 Task: Find connections with filter location Saalfeld with filter topic #Socialnetworkingwith filter profile language English with filter current company Bajaj Electricals Ltd with filter school GIET University Gunupur with filter industry Sporting Goods Manufacturing with filter service category Copywriting with filter keywords title Secretary
Action: Mouse moved to (285, 206)
Screenshot: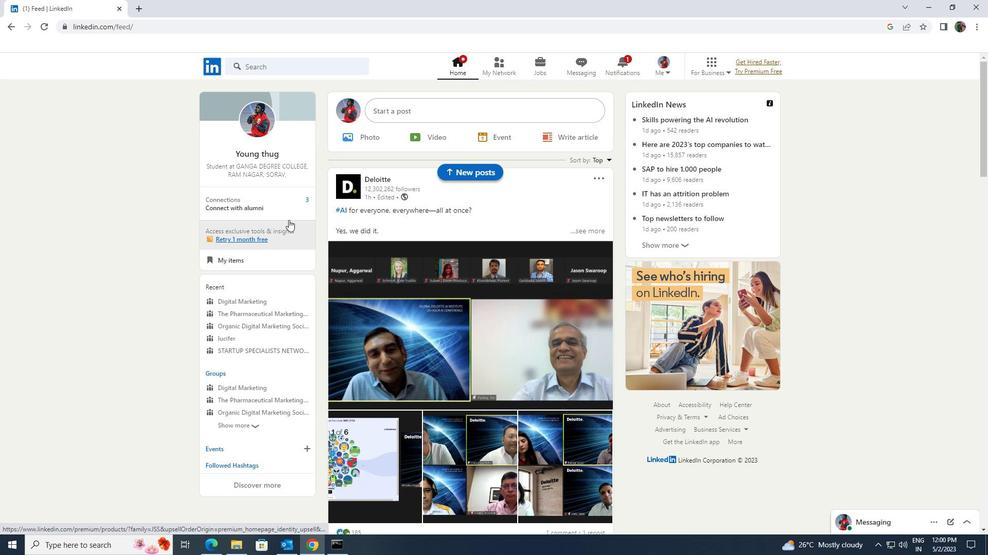 
Action: Mouse pressed left at (285, 206)
Screenshot: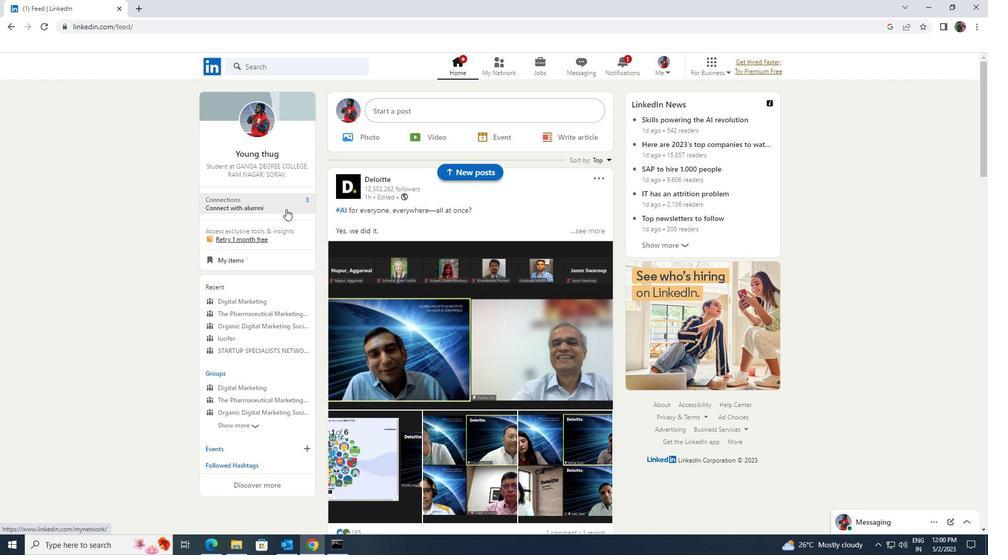 
Action: Mouse moved to (270, 127)
Screenshot: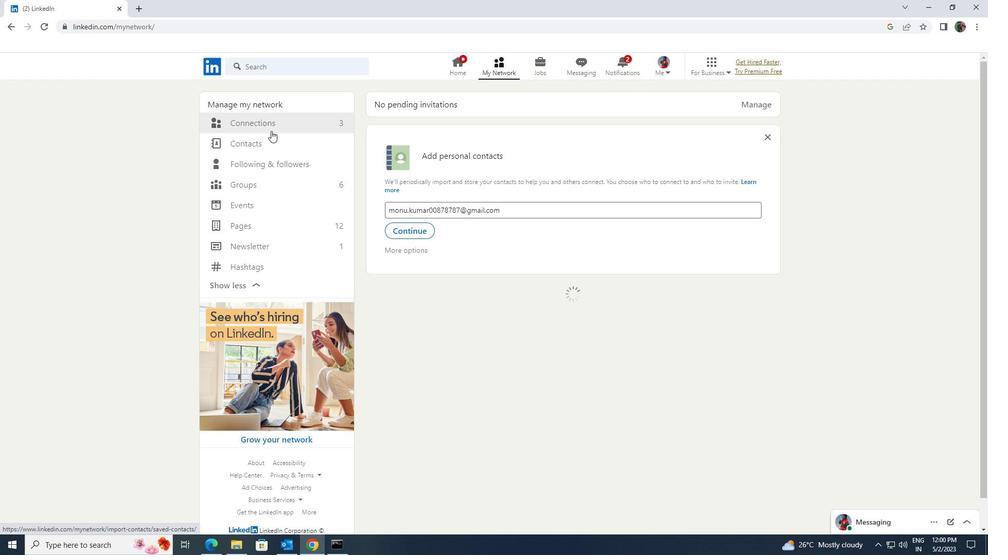 
Action: Mouse pressed left at (270, 127)
Screenshot: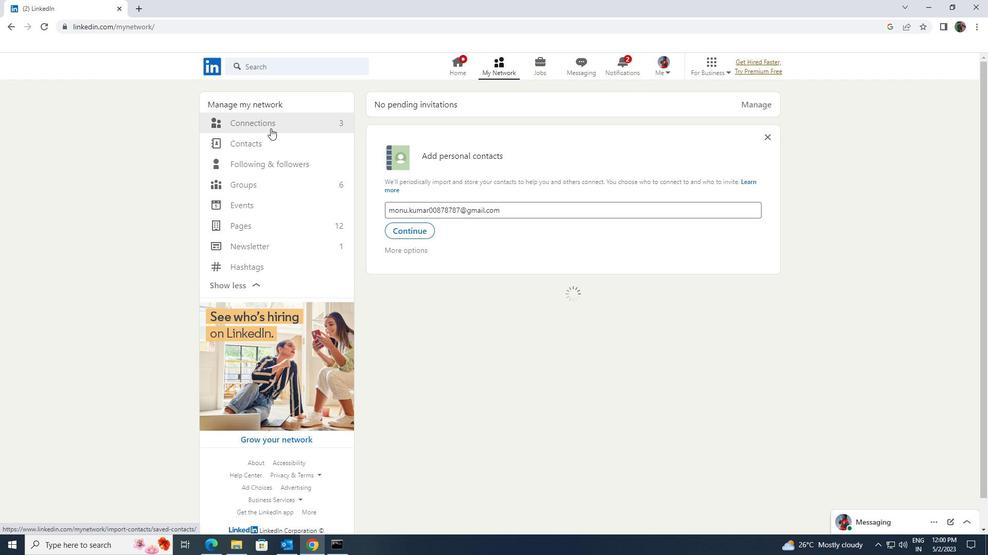 
Action: Mouse moved to (549, 124)
Screenshot: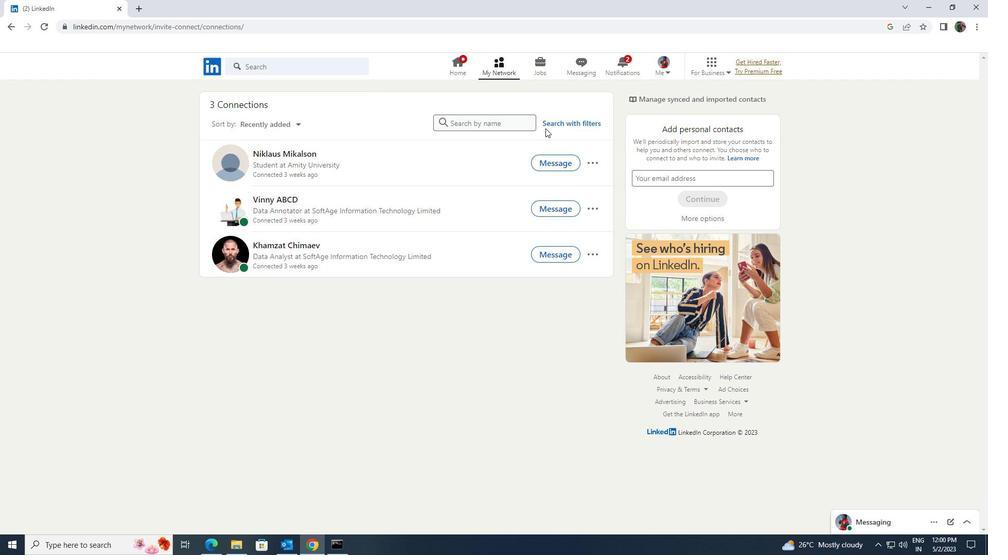 
Action: Mouse pressed left at (549, 124)
Screenshot: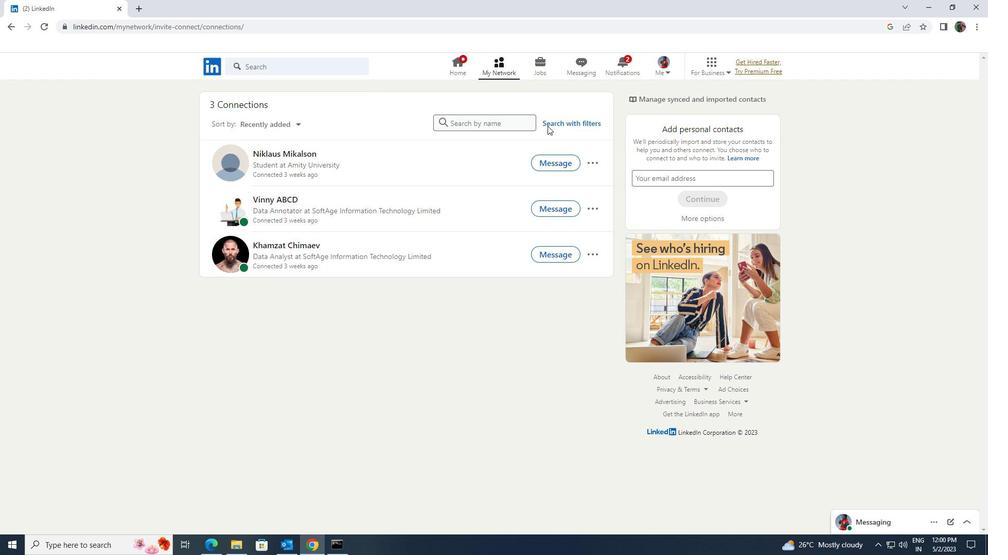 
Action: Mouse moved to (555, 123)
Screenshot: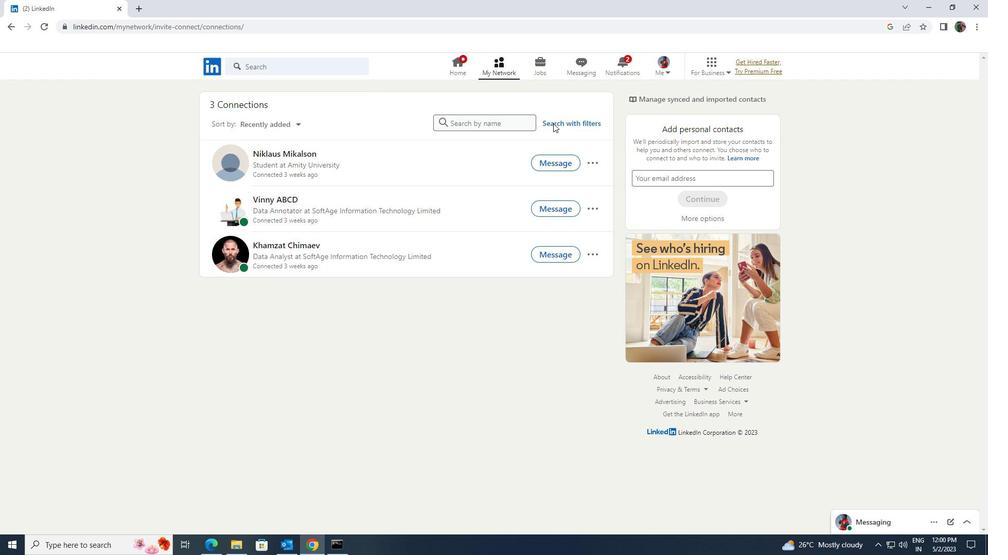 
Action: Mouse pressed left at (555, 123)
Screenshot: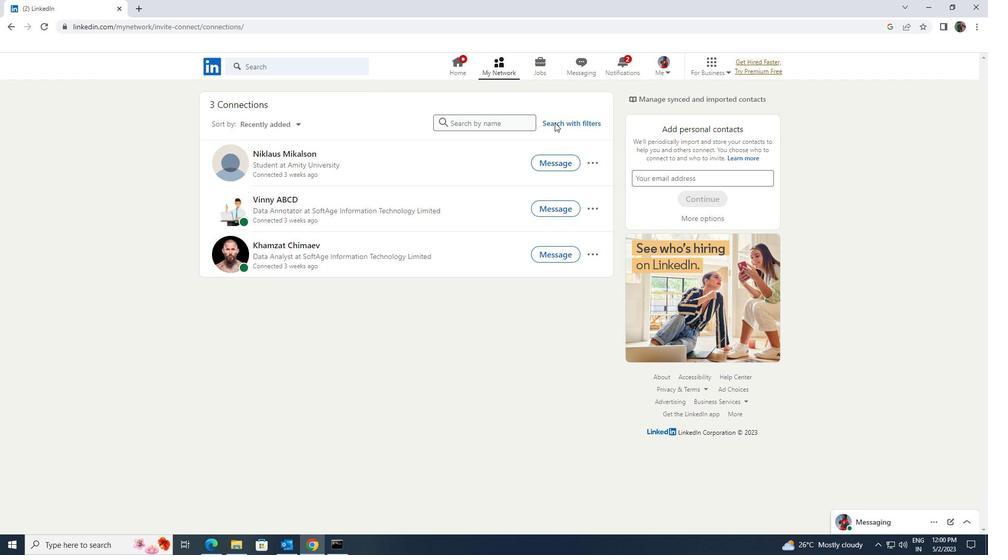 
Action: Mouse moved to (531, 91)
Screenshot: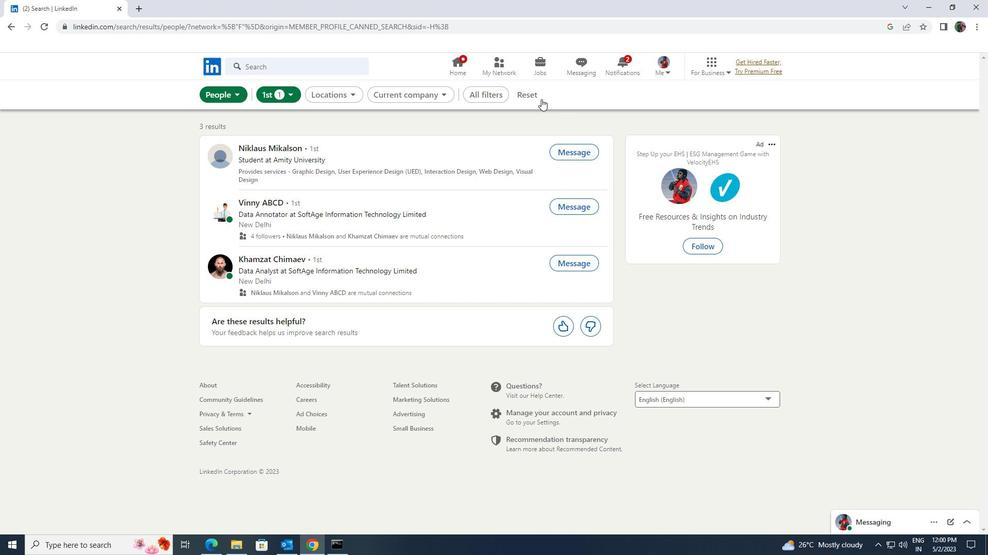 
Action: Mouse pressed left at (531, 91)
Screenshot: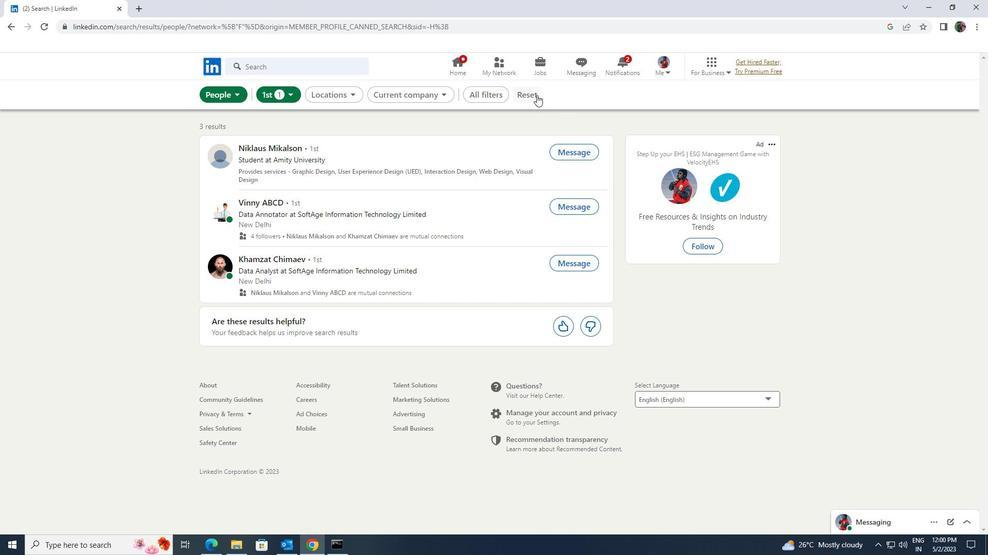 
Action: Mouse moved to (516, 94)
Screenshot: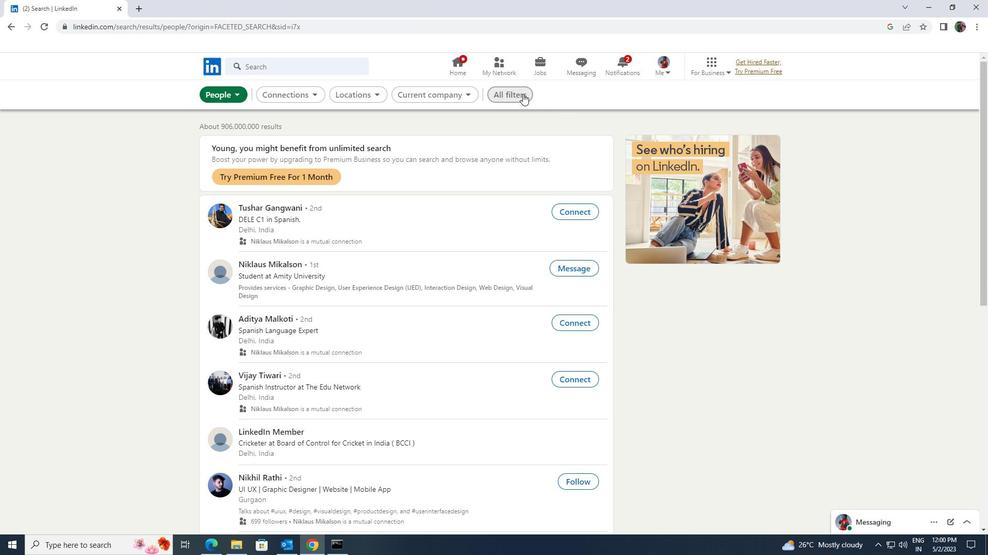 
Action: Mouse pressed left at (516, 94)
Screenshot: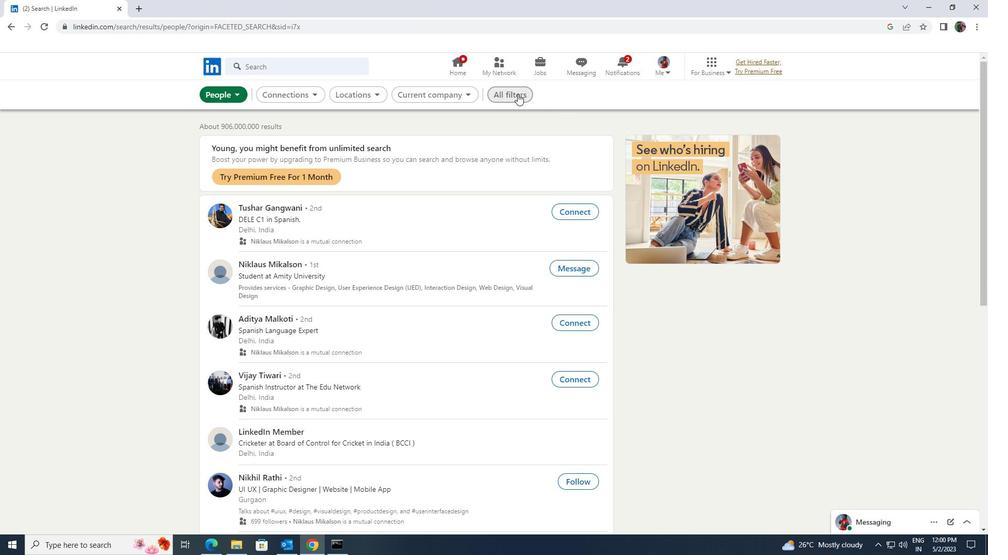 
Action: Mouse moved to (814, 314)
Screenshot: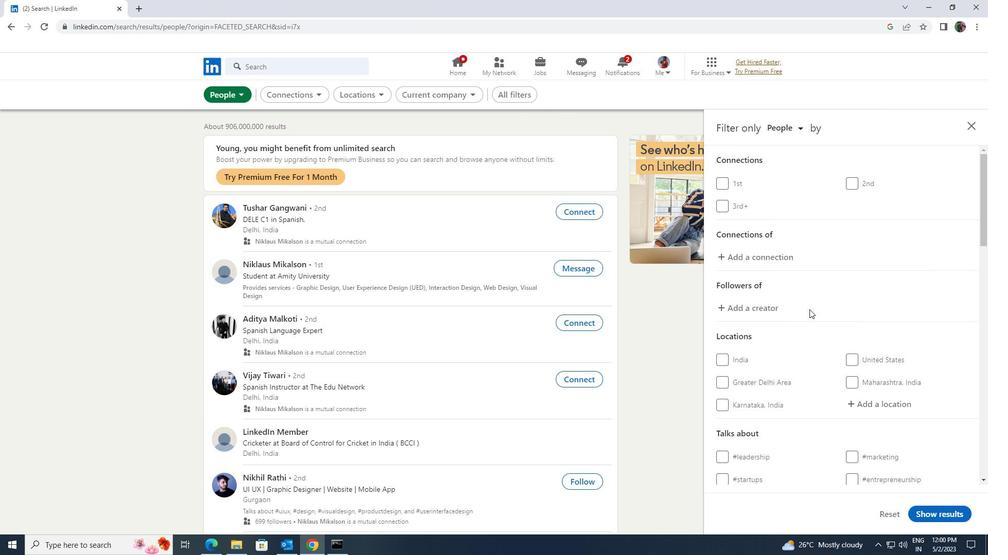 
Action: Mouse scrolled (814, 313) with delta (0, 0)
Screenshot: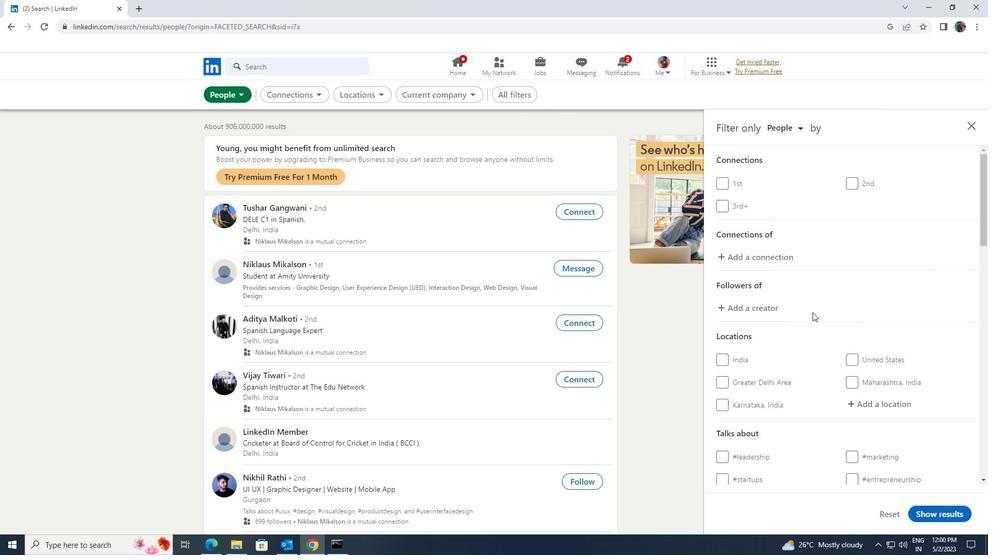 
Action: Mouse scrolled (814, 313) with delta (0, 0)
Screenshot: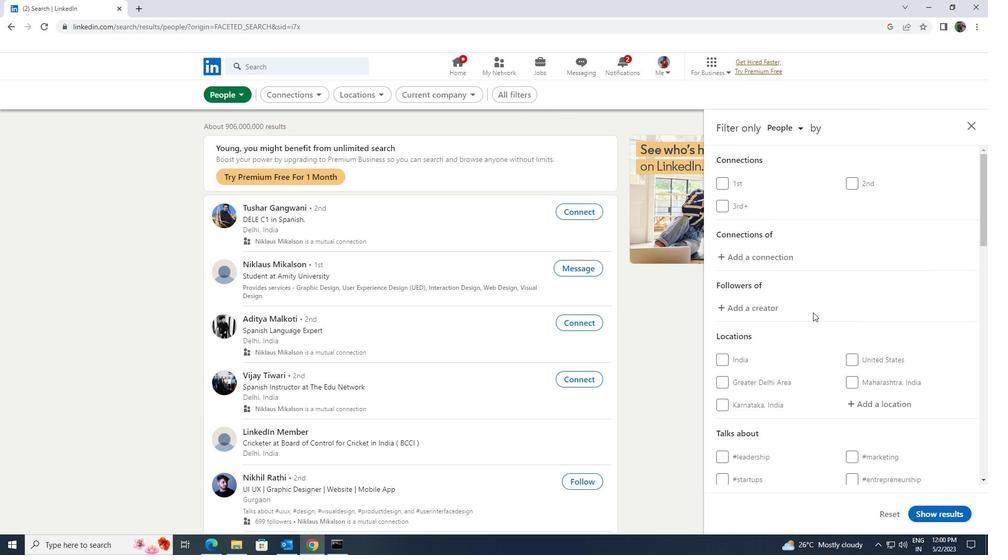 
Action: Mouse moved to (858, 302)
Screenshot: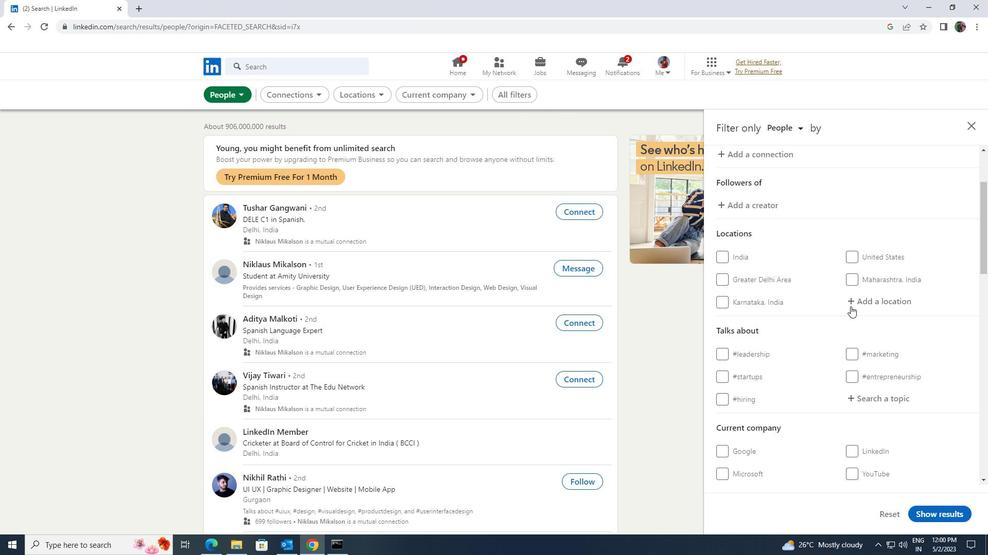 
Action: Mouse pressed left at (858, 302)
Screenshot: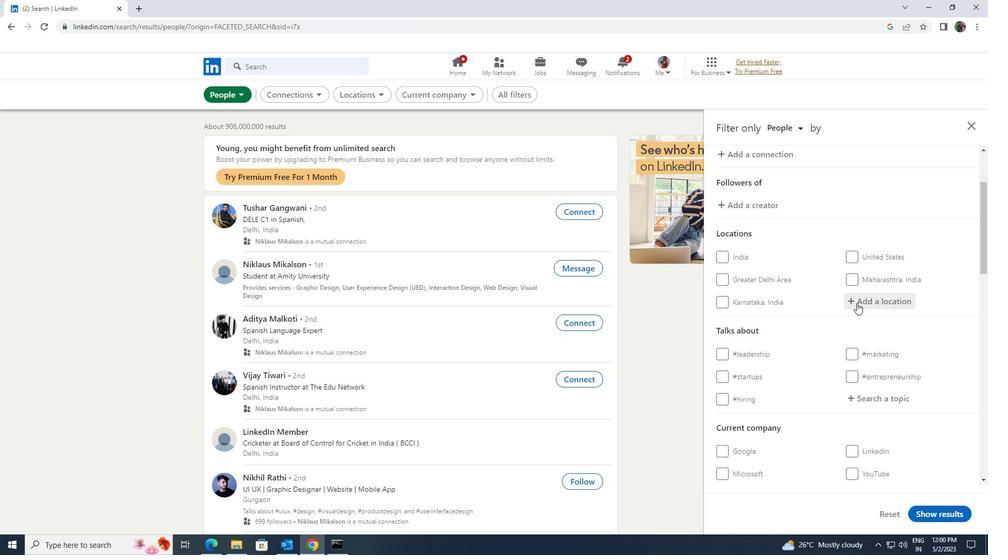 
Action: Key pressed <Key.shift>SAALD<Key.backspace>FELD
Screenshot: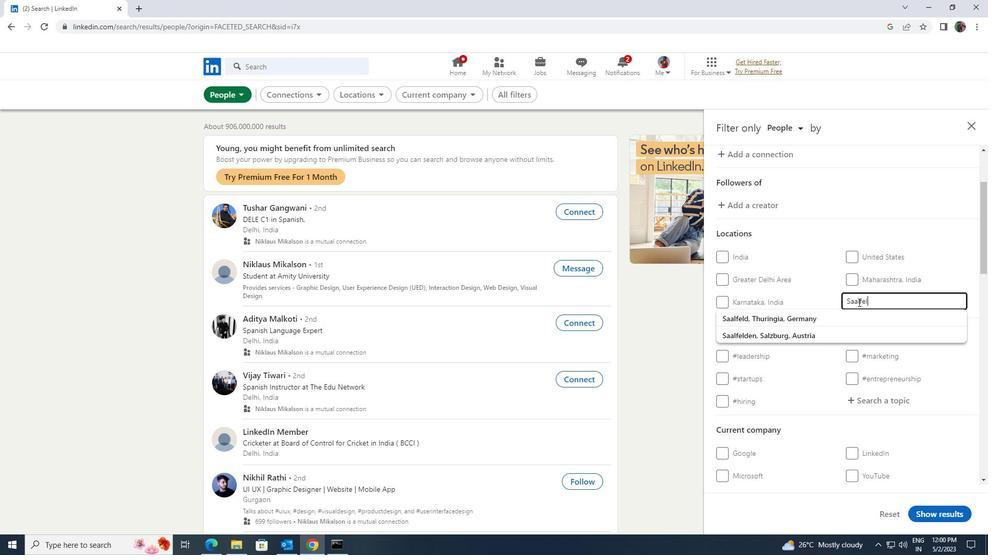 
Action: Mouse moved to (852, 315)
Screenshot: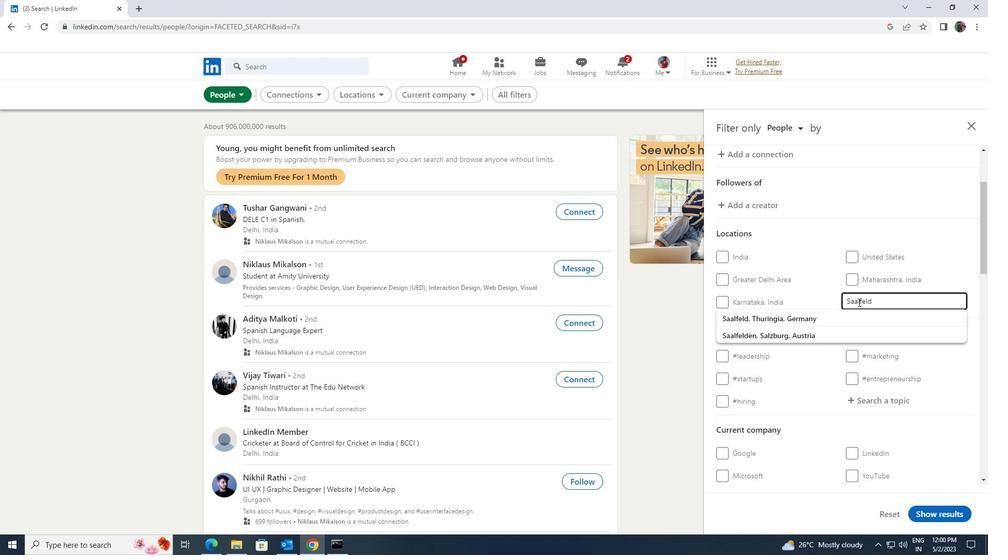 
Action: Mouse pressed left at (852, 315)
Screenshot: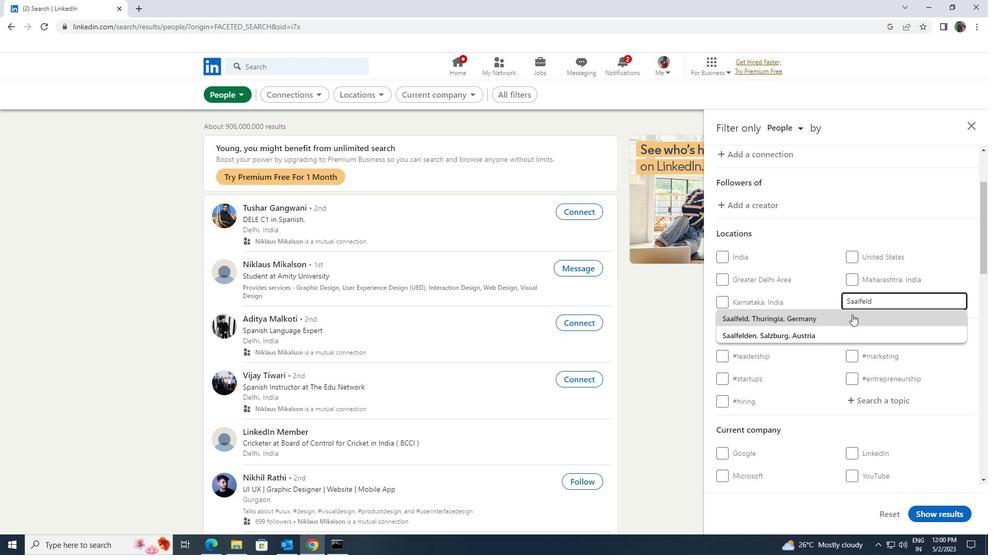 
Action: Mouse scrolled (852, 314) with delta (0, 0)
Screenshot: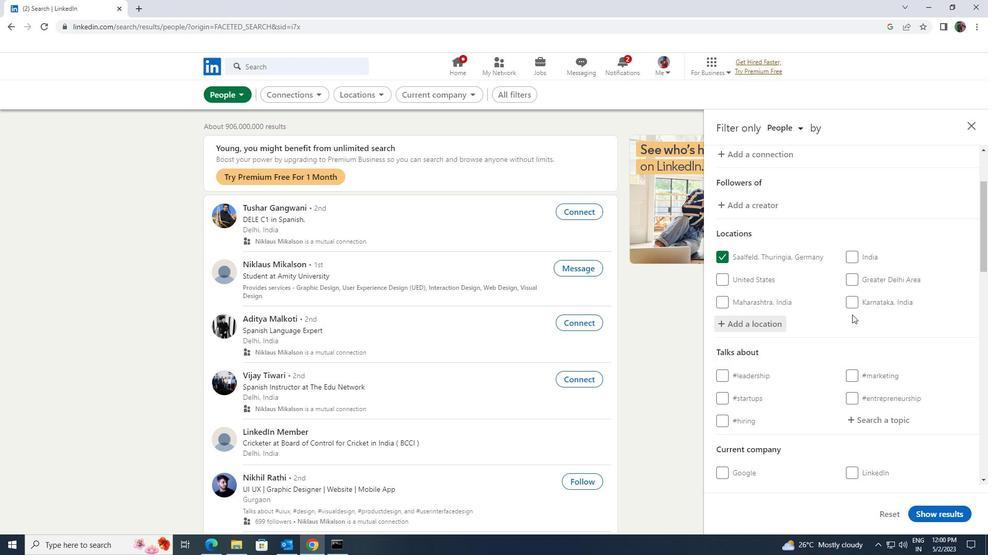 
Action: Mouse moved to (862, 363)
Screenshot: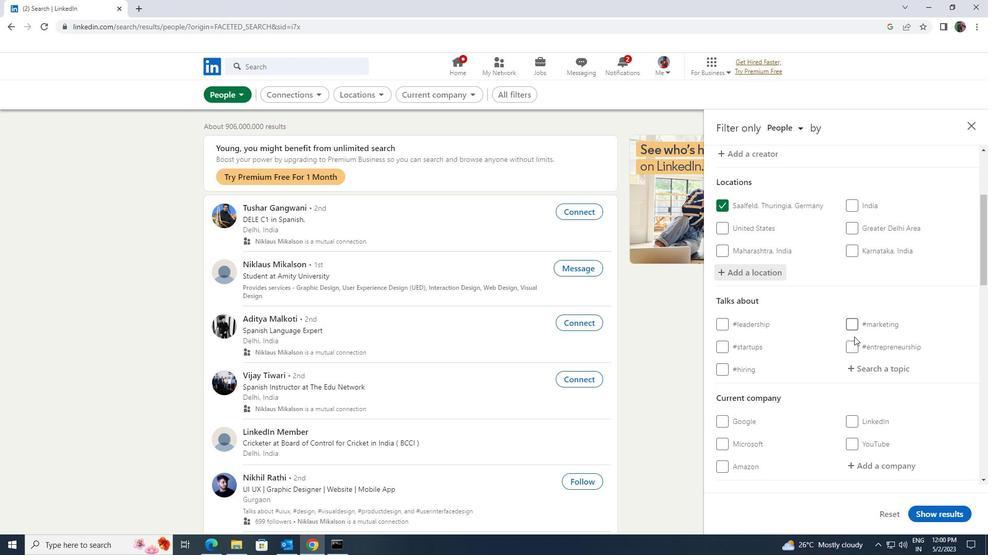 
Action: Mouse pressed left at (862, 363)
Screenshot: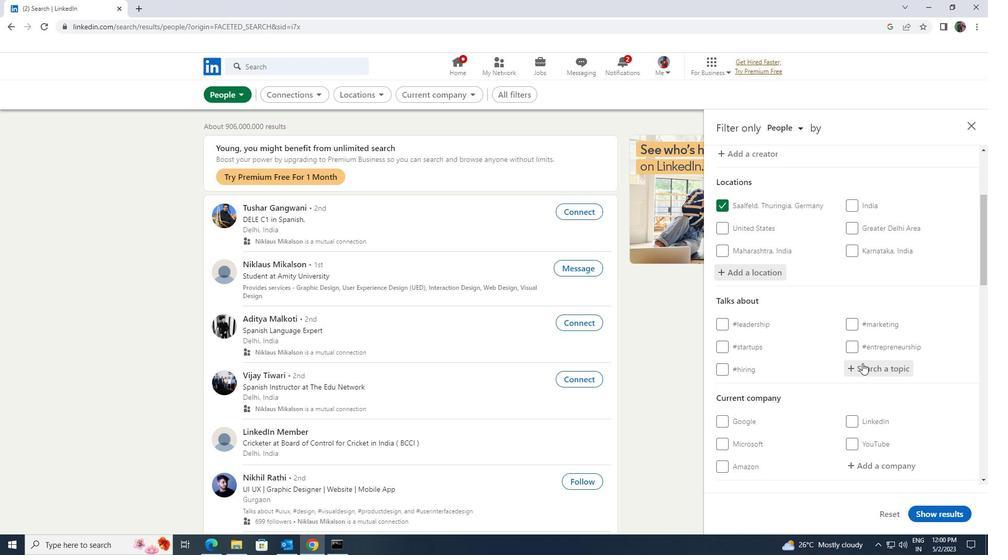 
Action: Key pressed <Key.shift><Key.shift>SOCIALNET
Screenshot: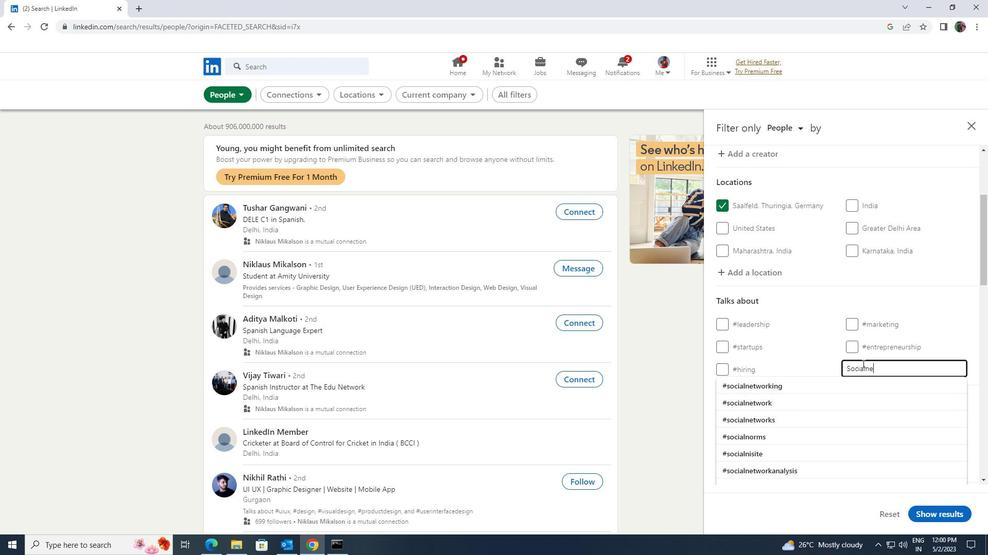 
Action: Mouse moved to (851, 385)
Screenshot: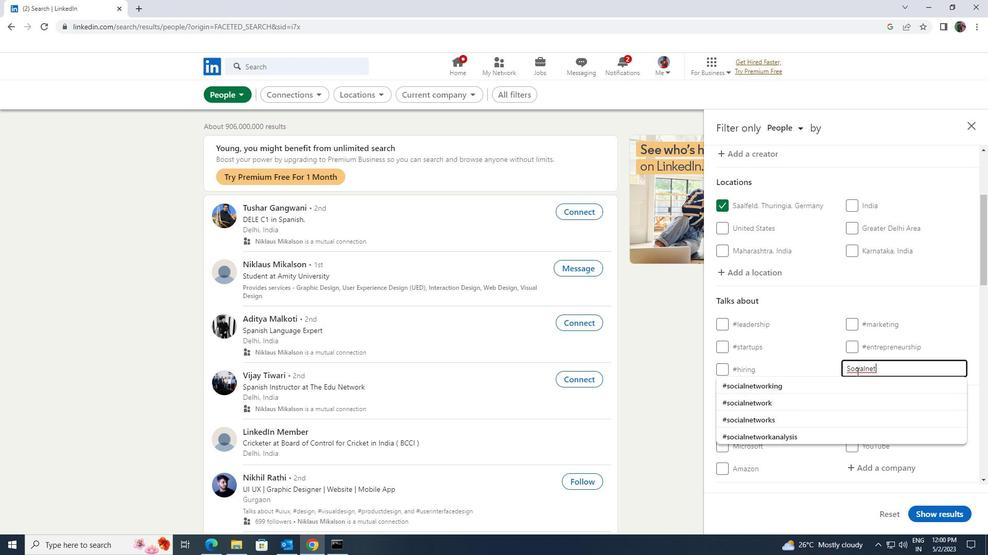 
Action: Mouse pressed left at (851, 385)
Screenshot: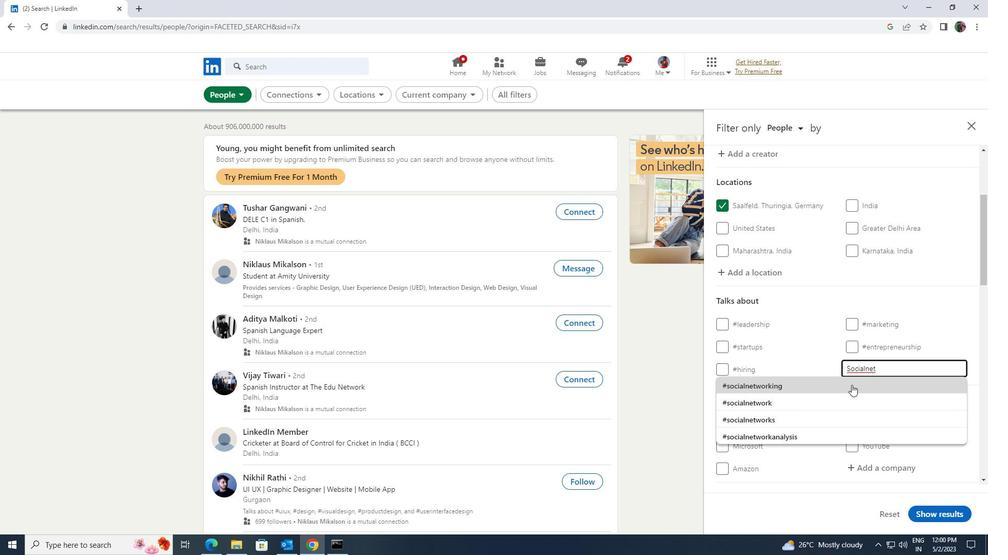 
Action: Mouse moved to (849, 382)
Screenshot: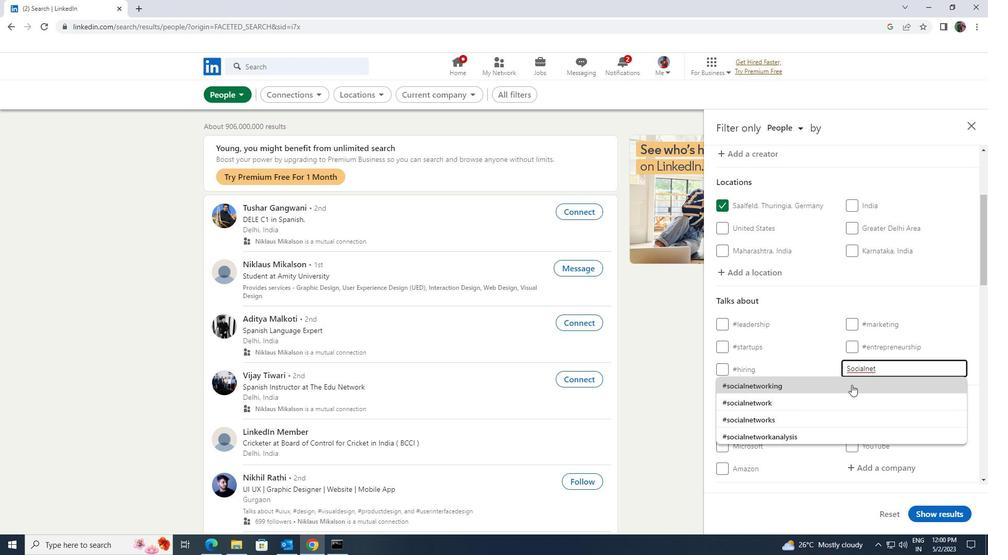 
Action: Mouse scrolled (849, 381) with delta (0, 0)
Screenshot: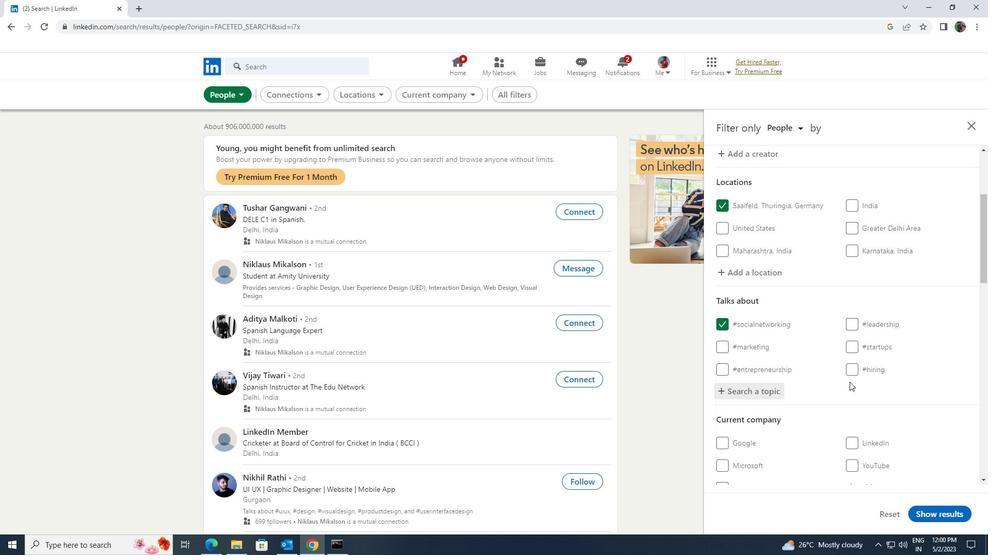 
Action: Mouse moved to (848, 381)
Screenshot: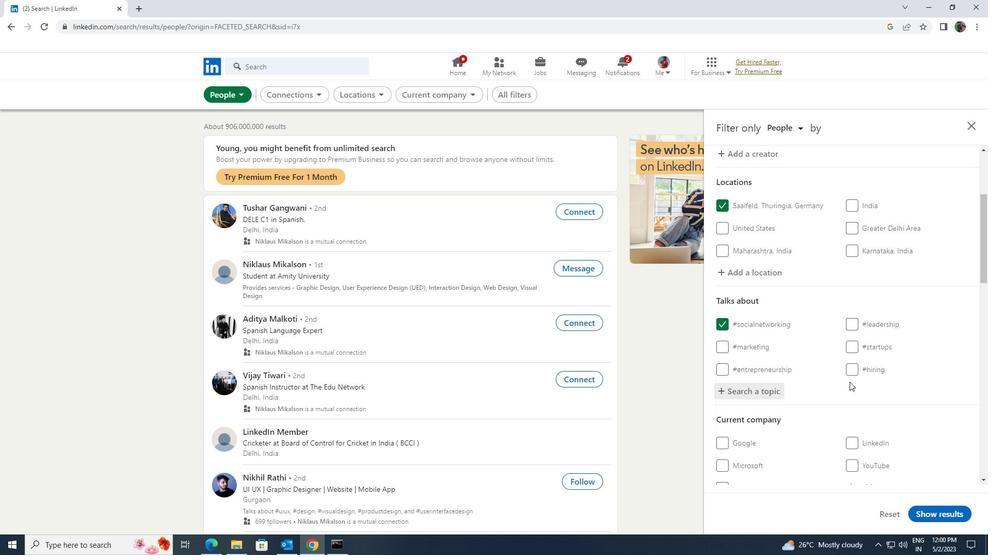 
Action: Mouse scrolled (848, 381) with delta (0, 0)
Screenshot: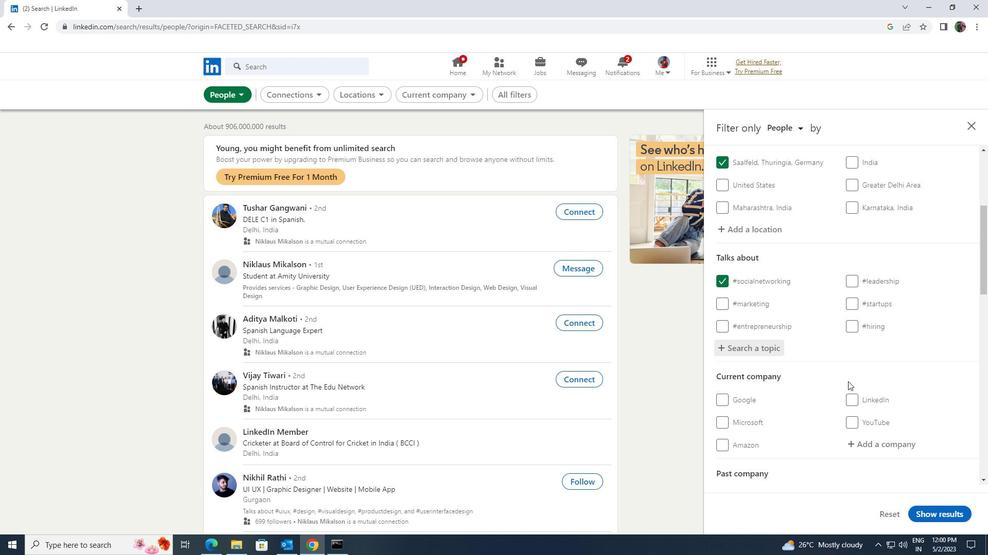 
Action: Mouse moved to (846, 379)
Screenshot: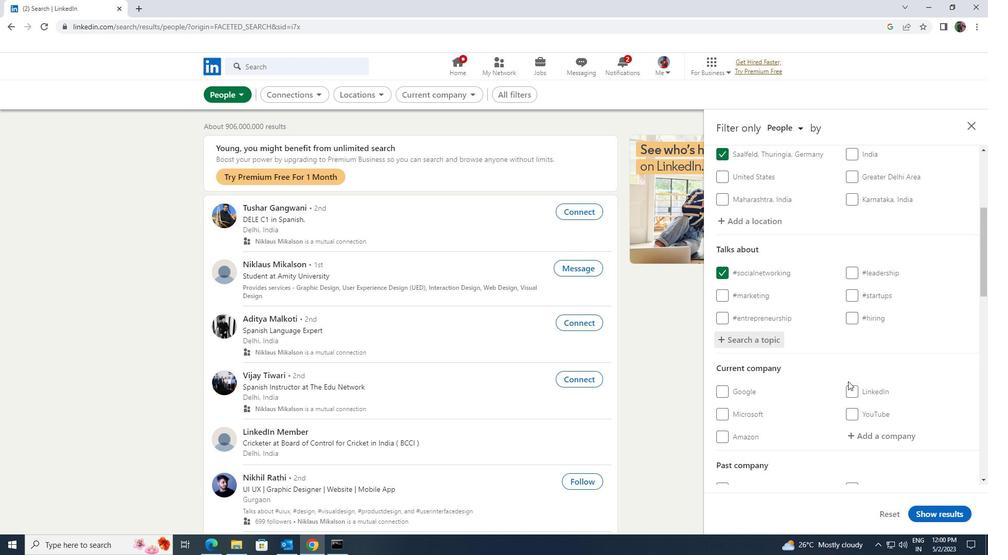 
Action: Mouse scrolled (846, 379) with delta (0, 0)
Screenshot: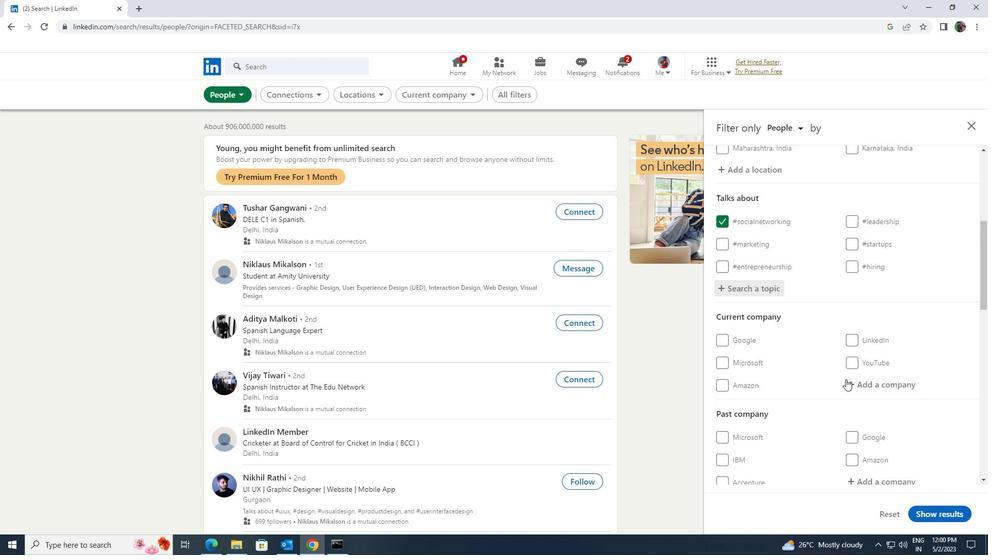 
Action: Mouse scrolled (846, 379) with delta (0, 0)
Screenshot: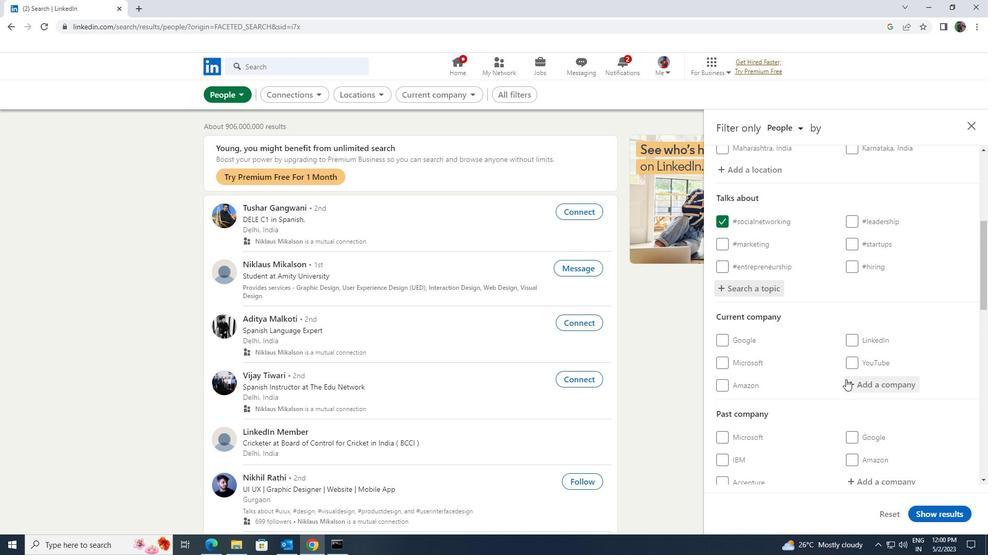 
Action: Mouse scrolled (846, 379) with delta (0, 0)
Screenshot: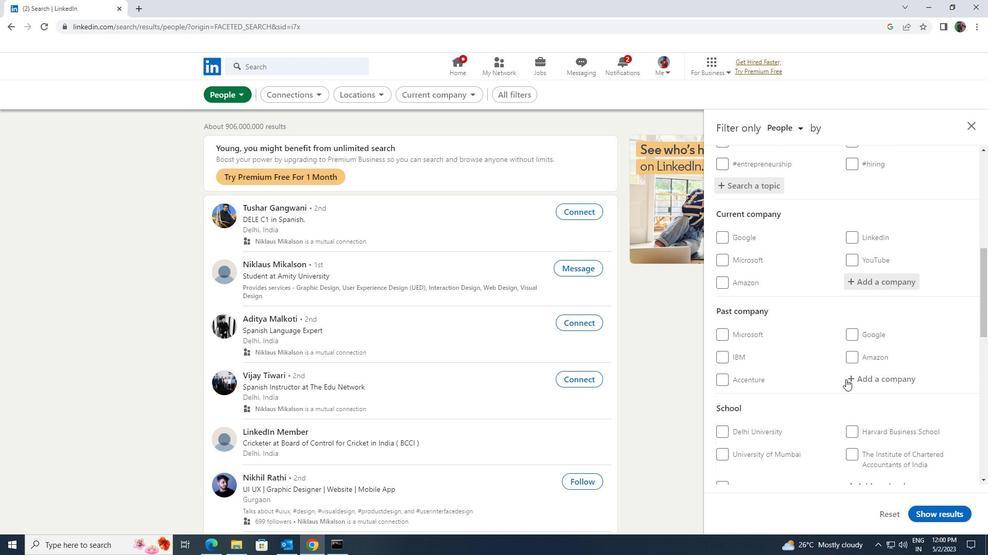 
Action: Mouse scrolled (846, 379) with delta (0, 0)
Screenshot: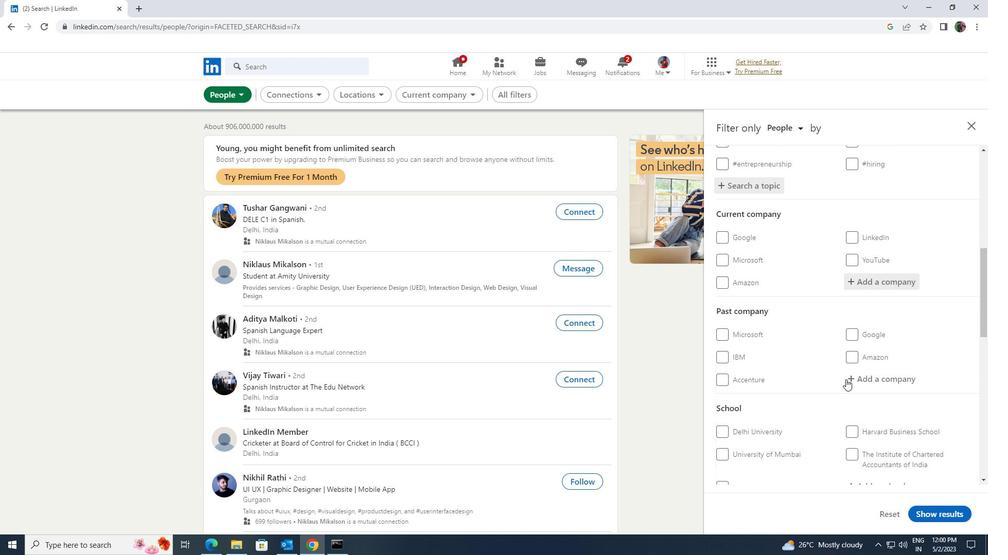 
Action: Mouse scrolled (846, 379) with delta (0, 0)
Screenshot: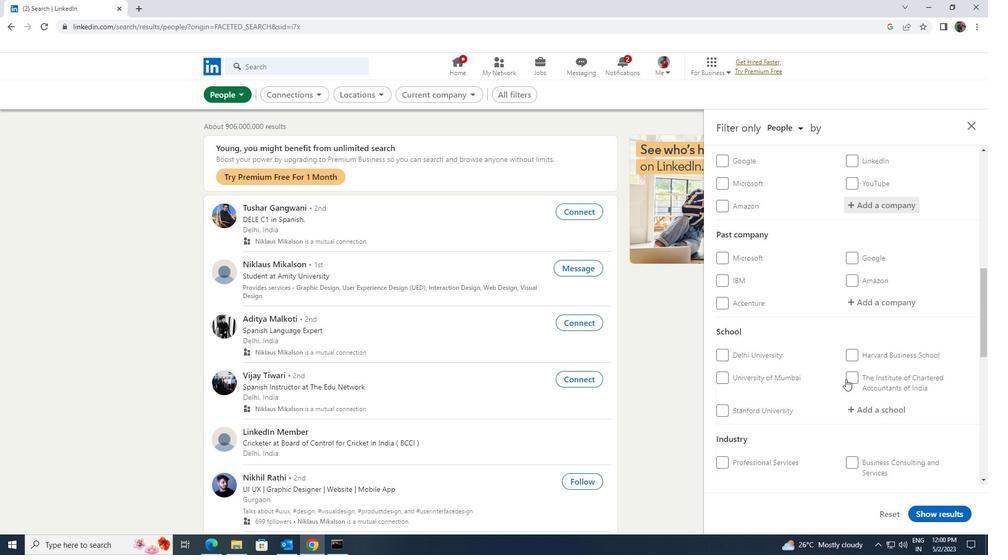 
Action: Mouse scrolled (846, 379) with delta (0, 0)
Screenshot: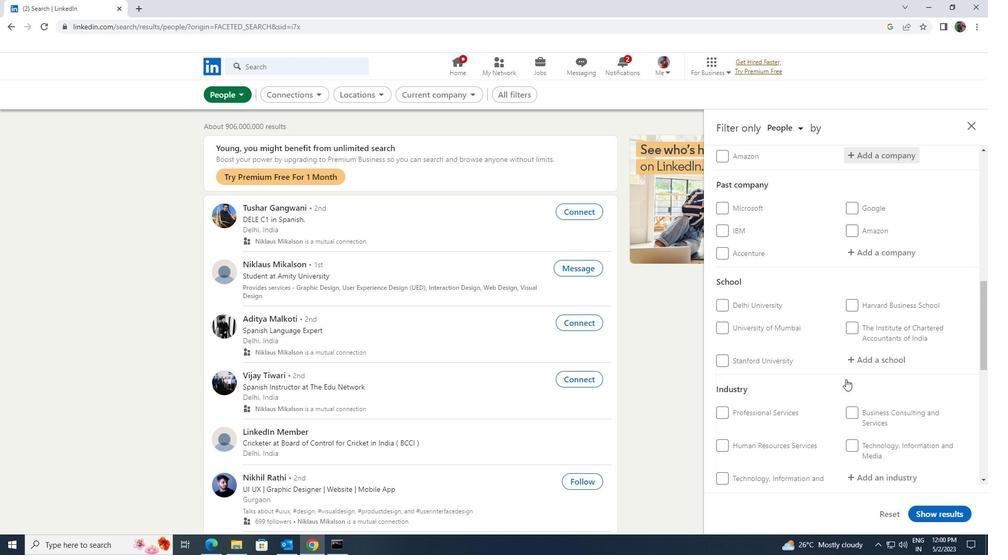 
Action: Mouse scrolled (846, 379) with delta (0, 0)
Screenshot: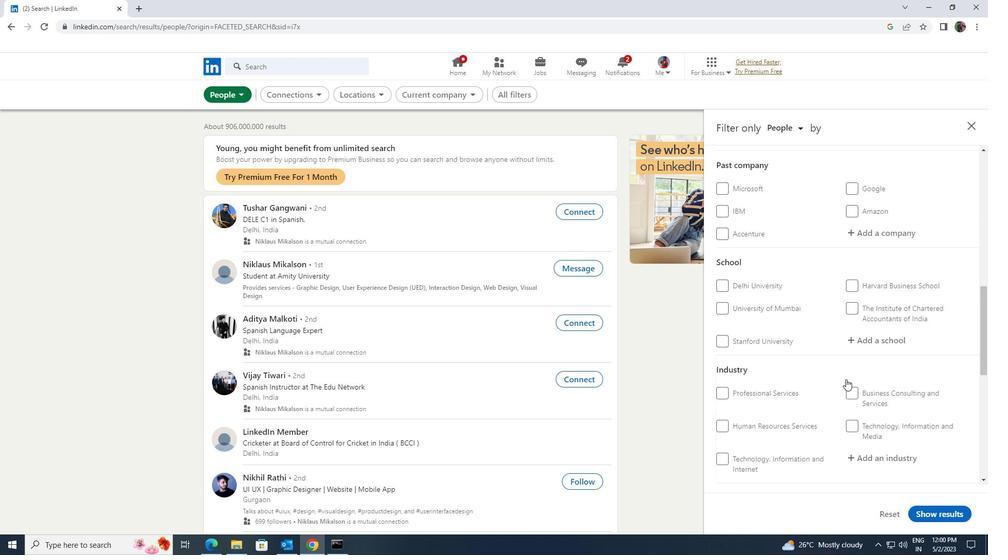 
Action: Mouse scrolled (846, 379) with delta (0, 0)
Screenshot: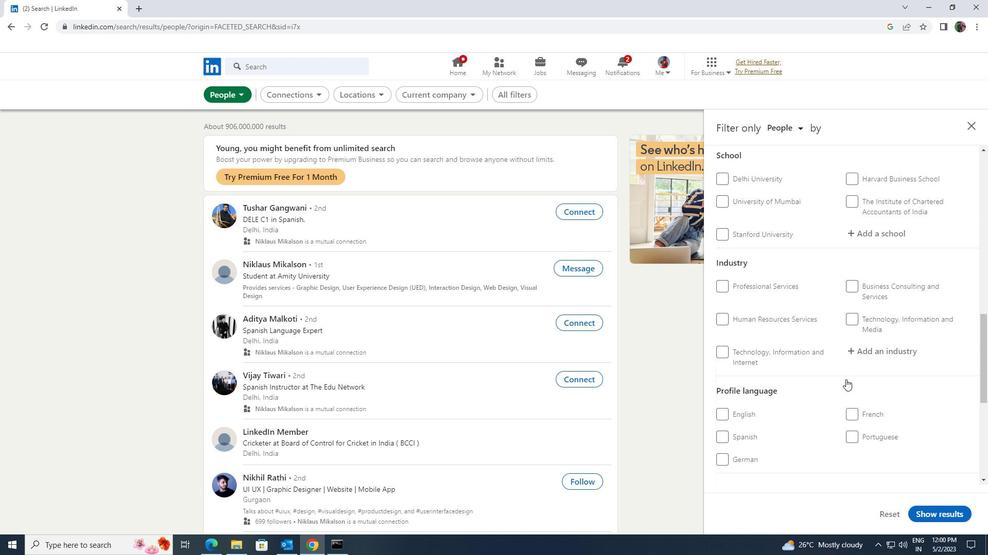 
Action: Mouse scrolled (846, 379) with delta (0, 0)
Screenshot: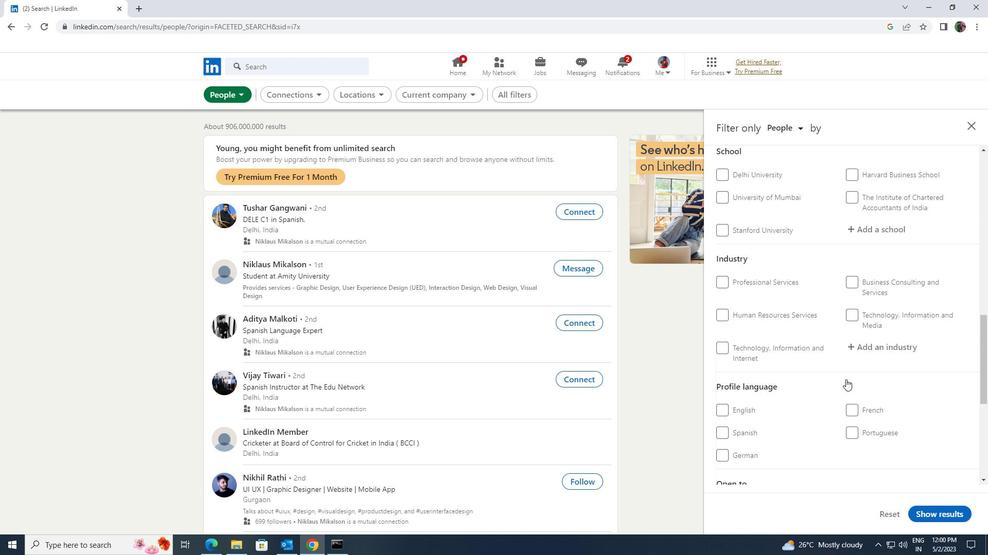 
Action: Mouse moved to (725, 307)
Screenshot: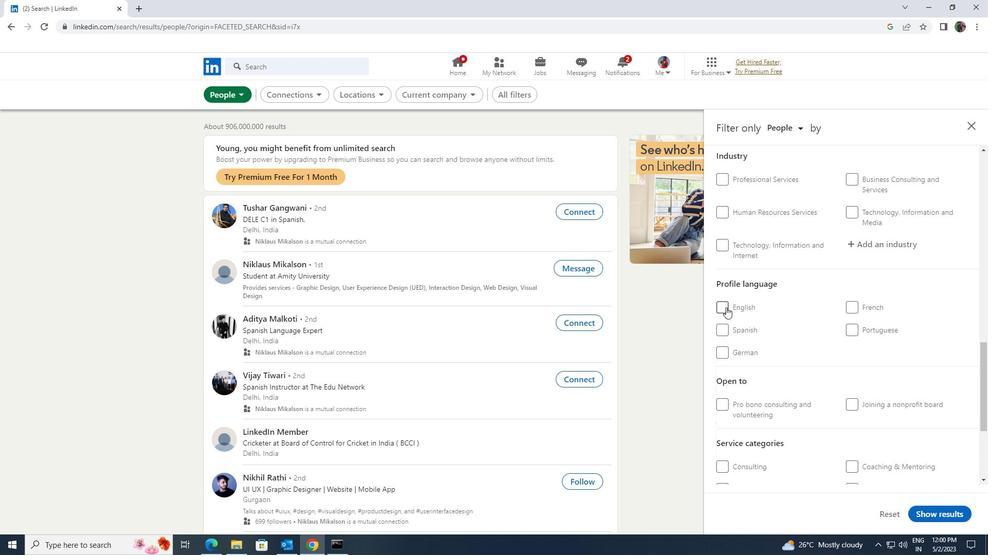 
Action: Mouse pressed left at (725, 307)
Screenshot: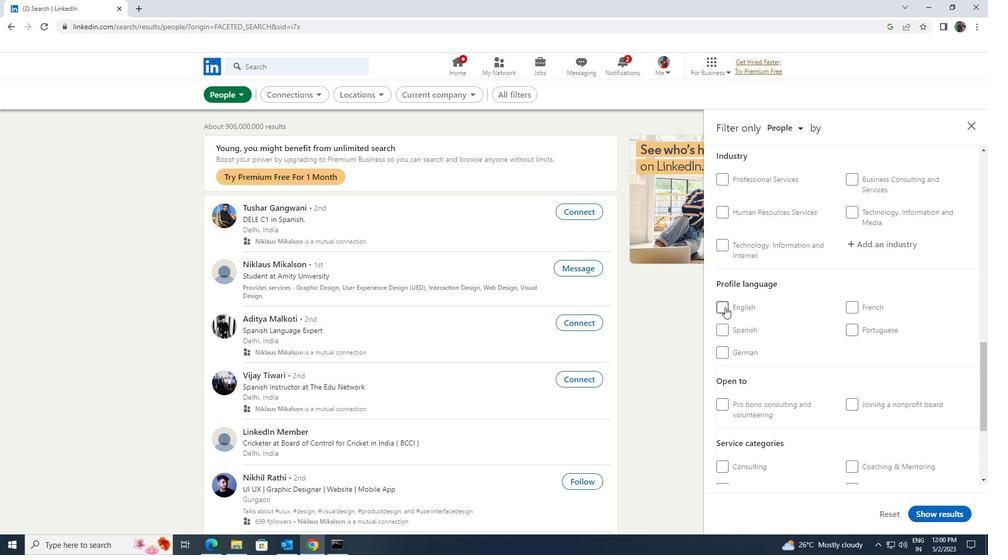 
Action: Mouse moved to (836, 337)
Screenshot: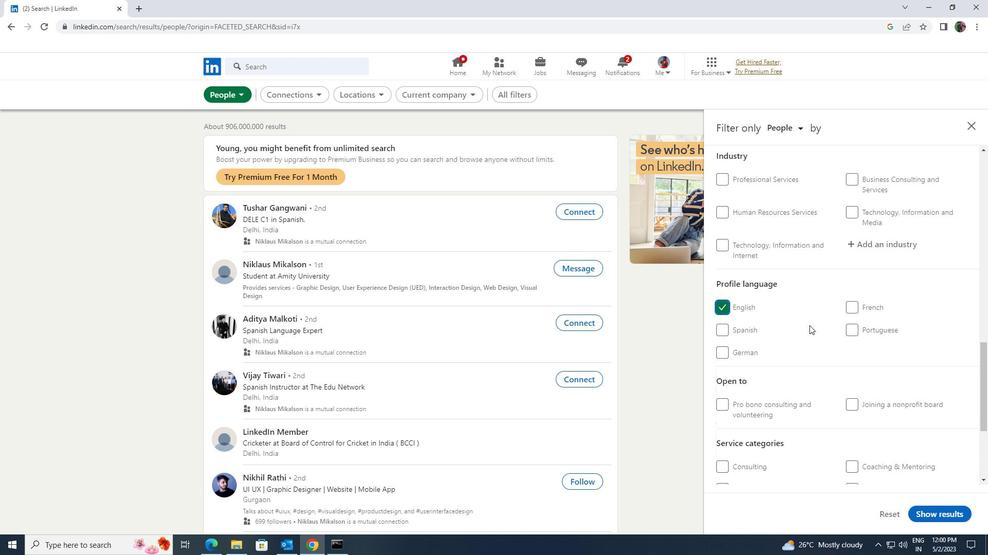 
Action: Mouse scrolled (836, 338) with delta (0, 0)
Screenshot: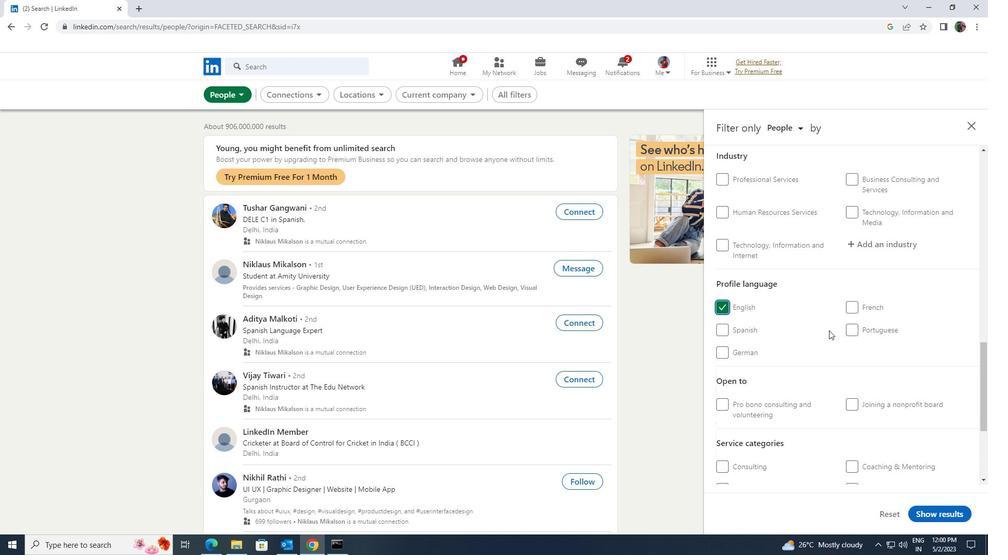
Action: Mouse scrolled (836, 338) with delta (0, 0)
Screenshot: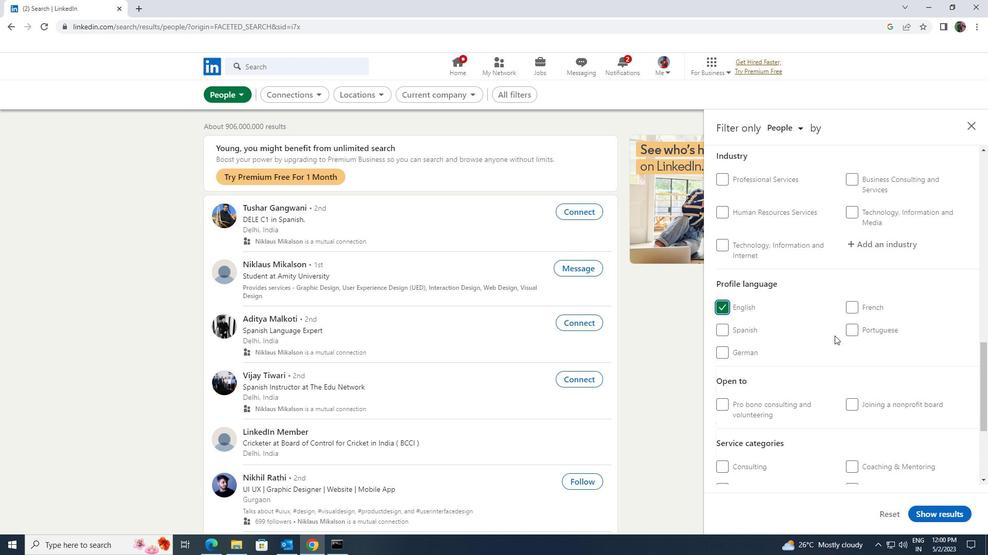 
Action: Mouse scrolled (836, 338) with delta (0, 0)
Screenshot: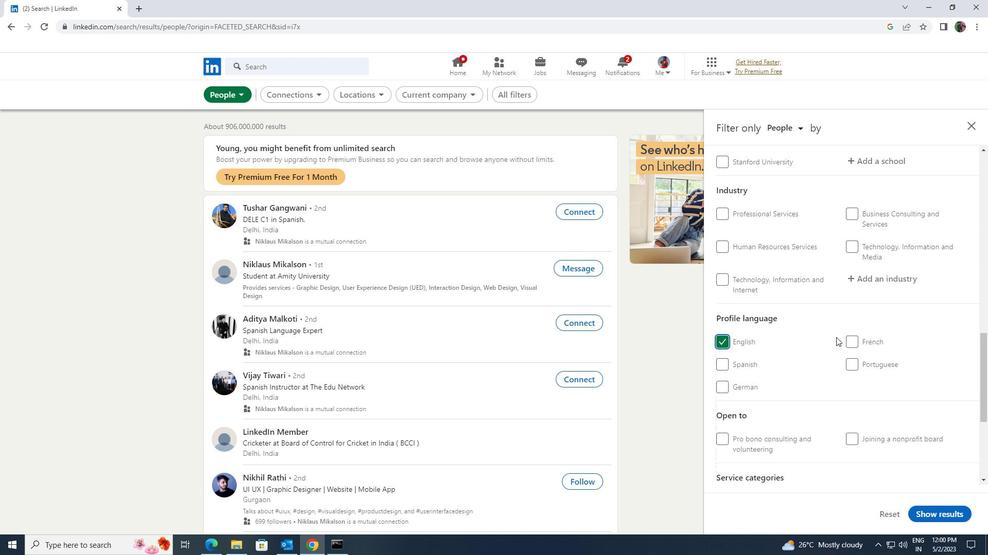 
Action: Mouse scrolled (836, 338) with delta (0, 0)
Screenshot: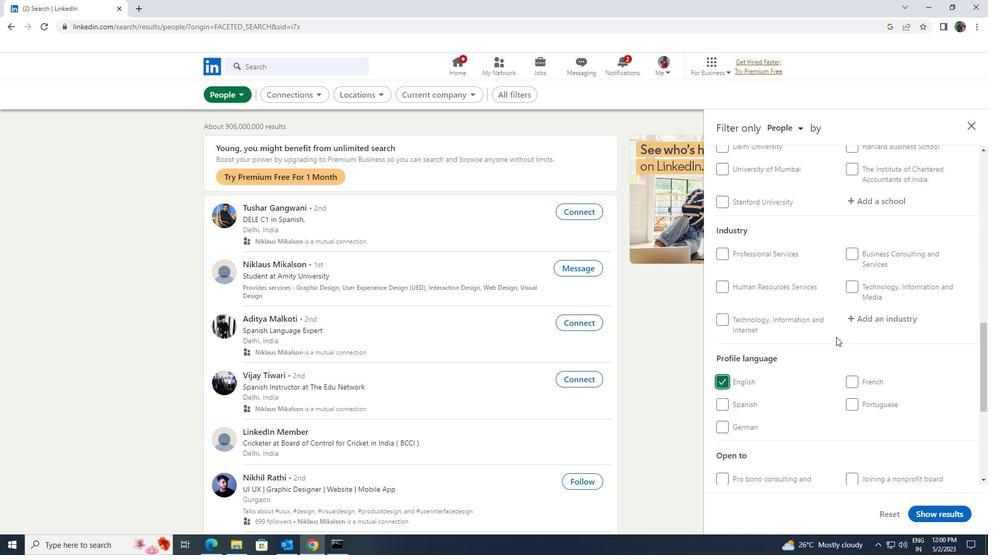 
Action: Mouse scrolled (836, 338) with delta (0, 0)
Screenshot: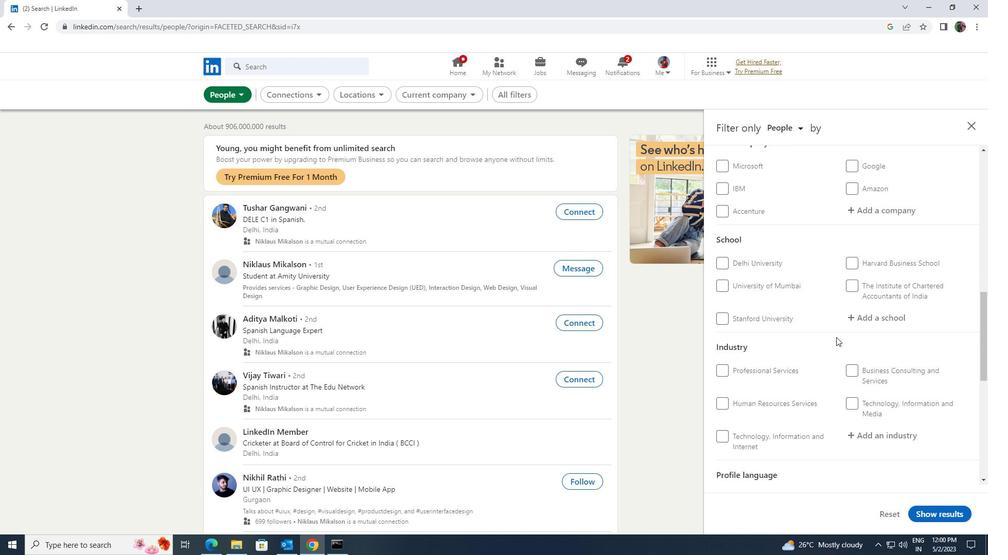 
Action: Mouse scrolled (836, 338) with delta (0, 0)
Screenshot: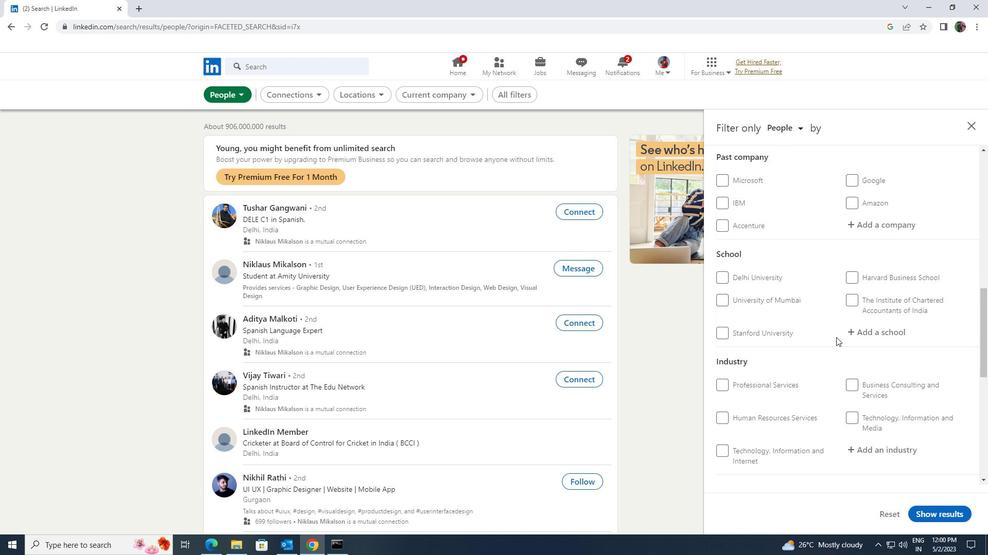 
Action: Mouse scrolled (836, 338) with delta (0, 0)
Screenshot: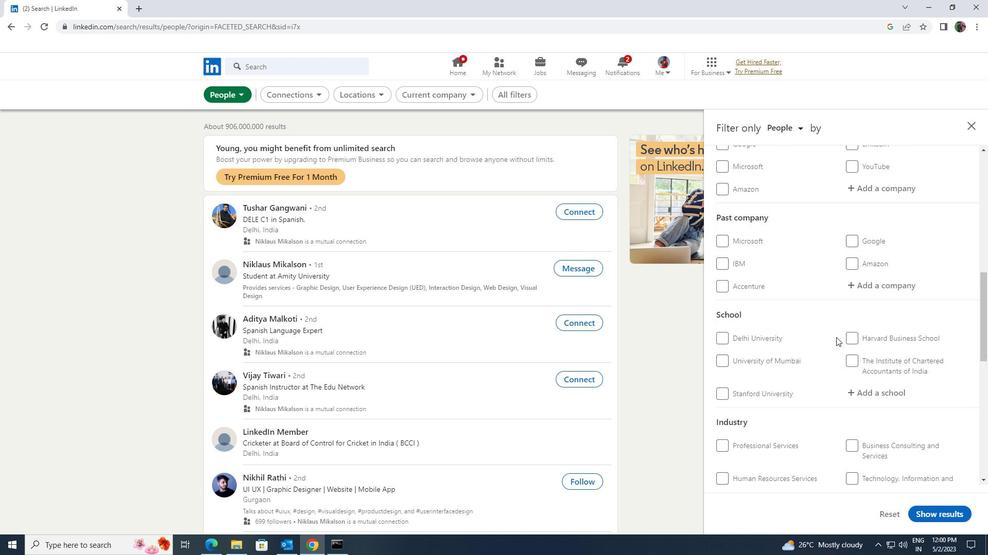 
Action: Mouse moved to (859, 283)
Screenshot: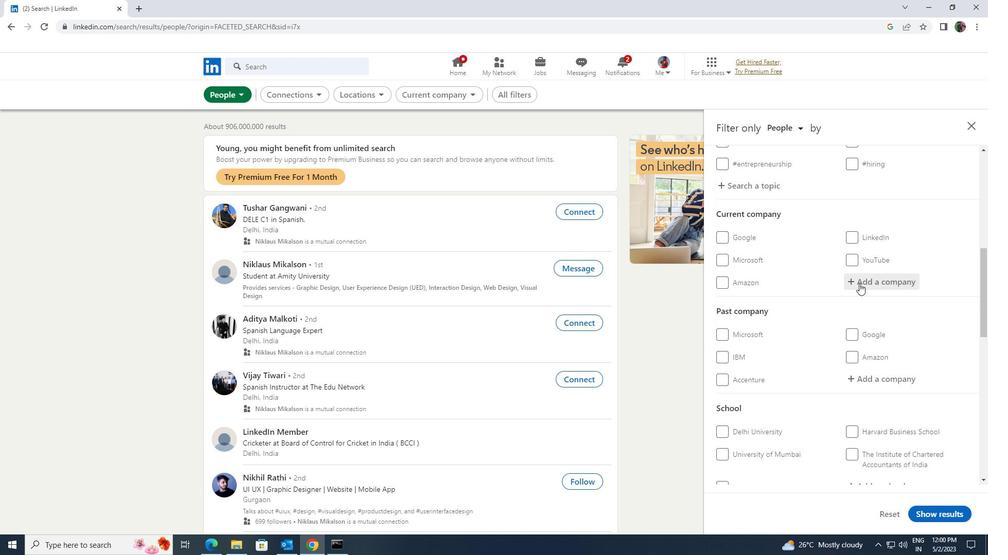 
Action: Mouse pressed left at (859, 283)
Screenshot: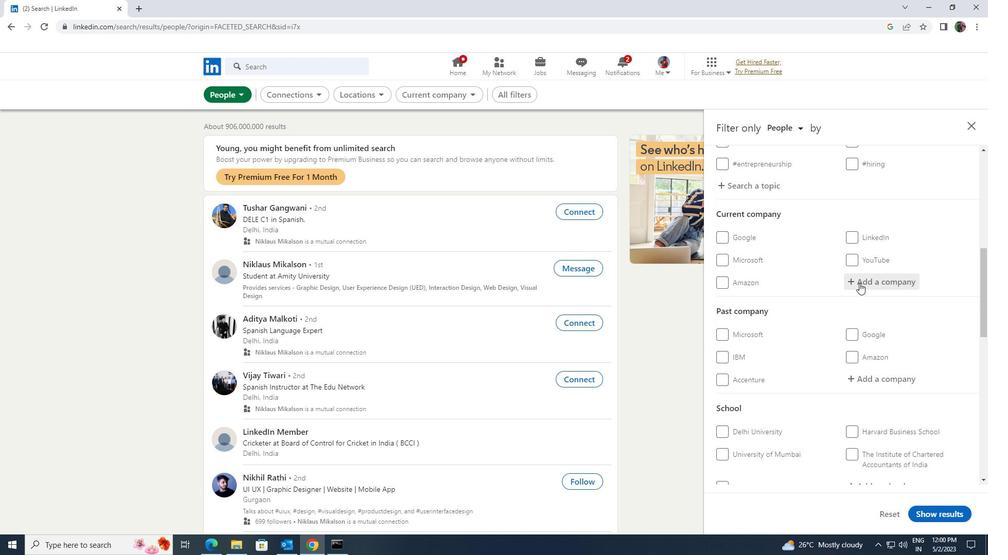 
Action: Key pressed <Key.shift>BAJAJ<Key.space>ELE<Key.space>
Screenshot: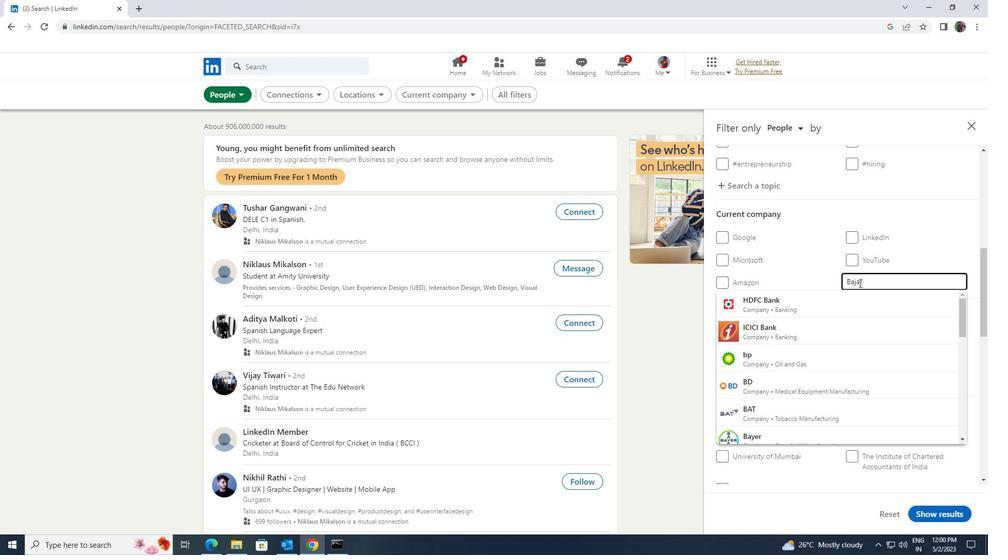 
Action: Mouse moved to (852, 294)
Screenshot: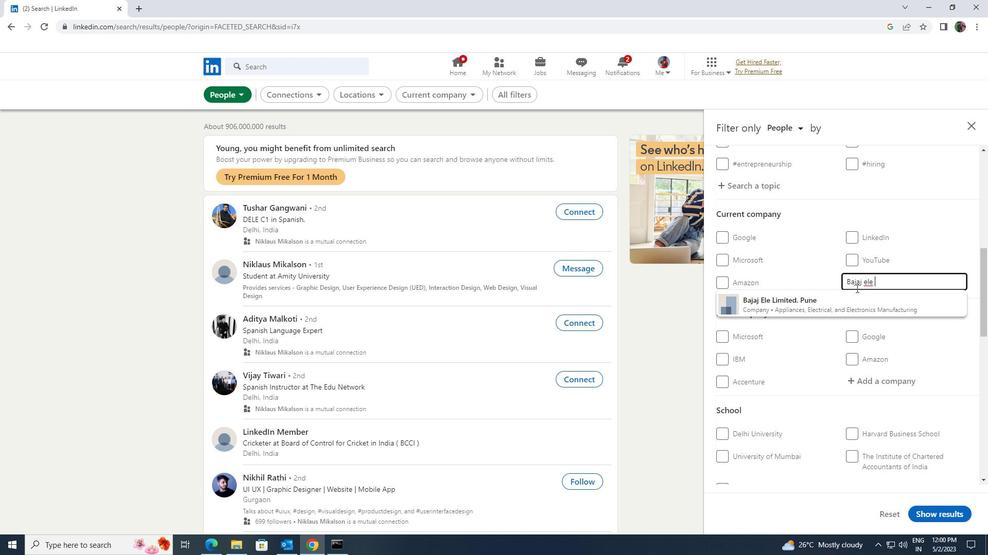 
Action: Mouse pressed left at (852, 294)
Screenshot: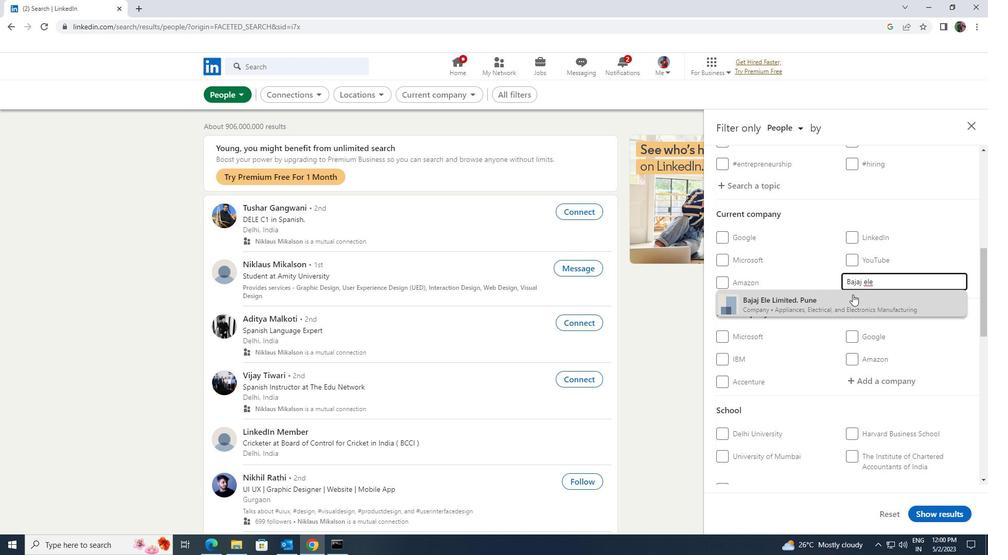 
Action: Mouse scrolled (852, 294) with delta (0, 0)
Screenshot: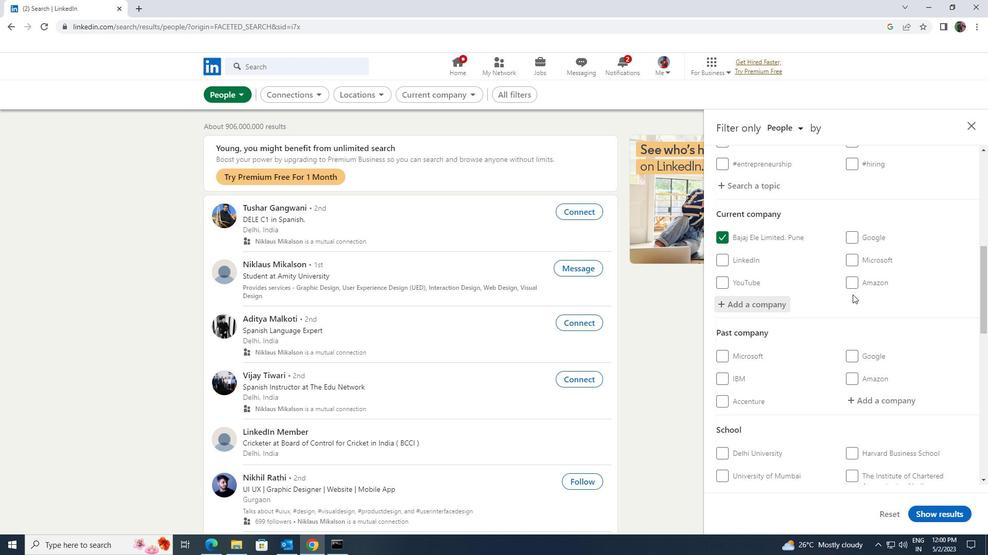 
Action: Mouse scrolled (852, 294) with delta (0, 0)
Screenshot: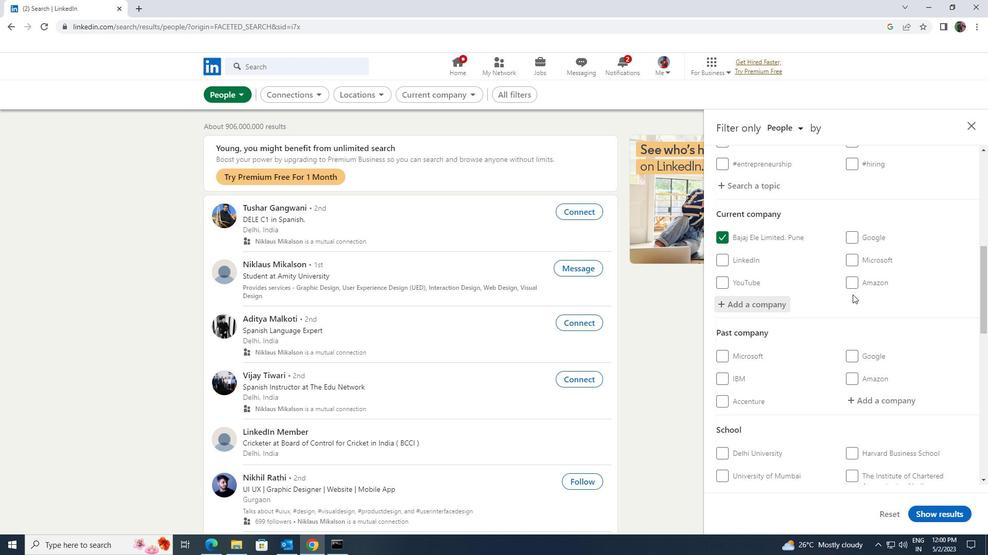 
Action: Mouse scrolled (852, 294) with delta (0, 0)
Screenshot: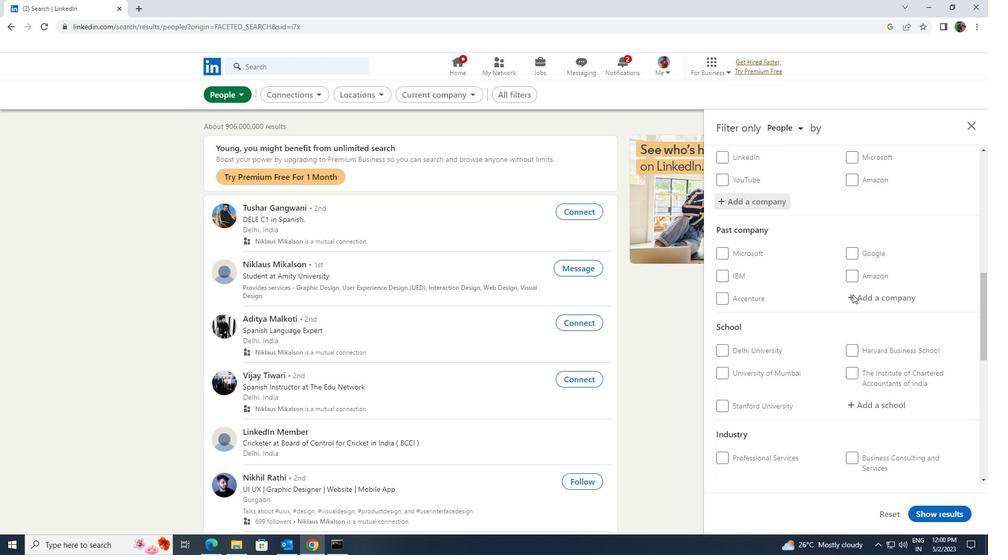 
Action: Mouse scrolled (852, 294) with delta (0, 0)
Screenshot: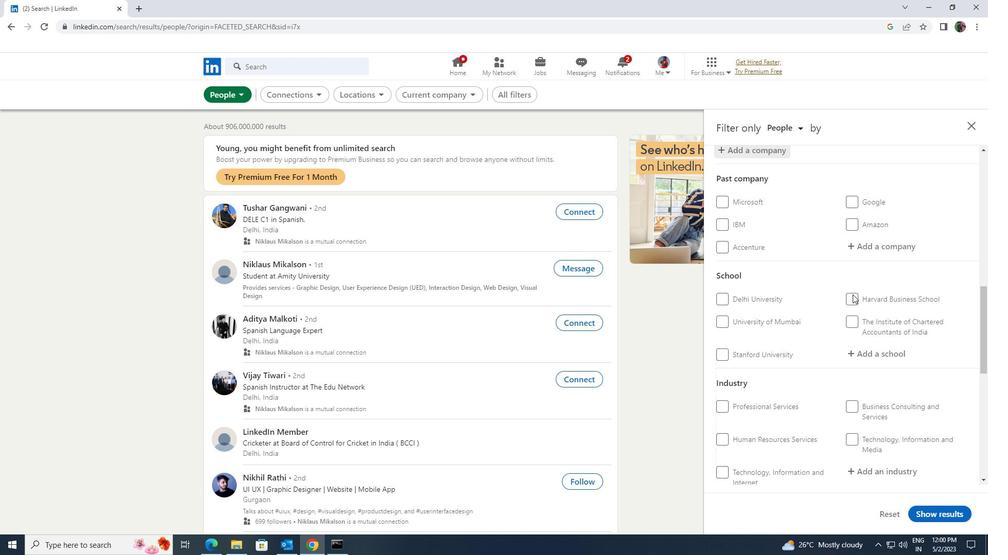 
Action: Mouse moved to (854, 296)
Screenshot: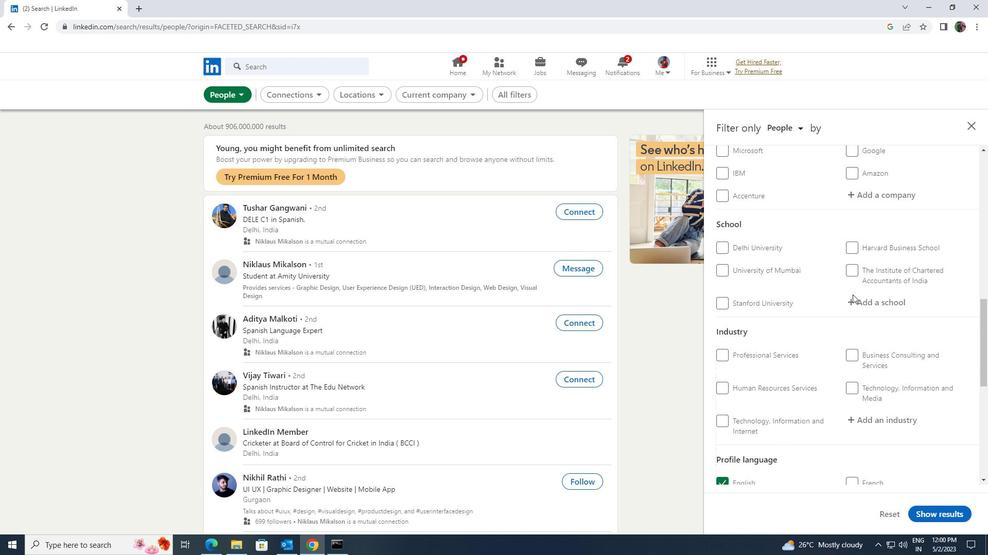 
Action: Mouse pressed left at (854, 296)
Screenshot: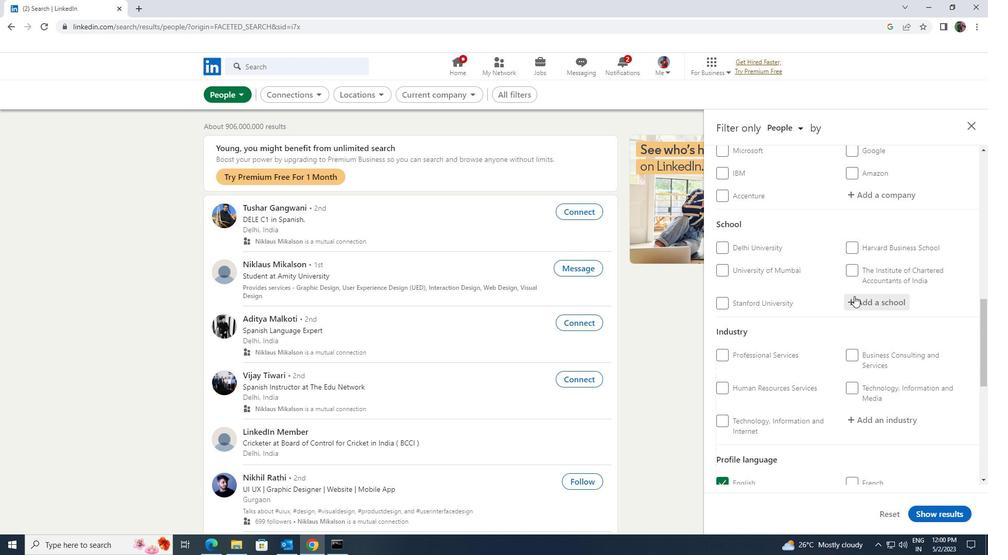 
Action: Key pressed <Key.shift><Key.shift><Key.shift><Key.shift><Key.shift><Key.shift><Key.shift><Key.shift><Key.shift><Key.shift><Key.shift><Key.shift>GIET<Key.space><Key.shift>UNIVERSITY
Screenshot: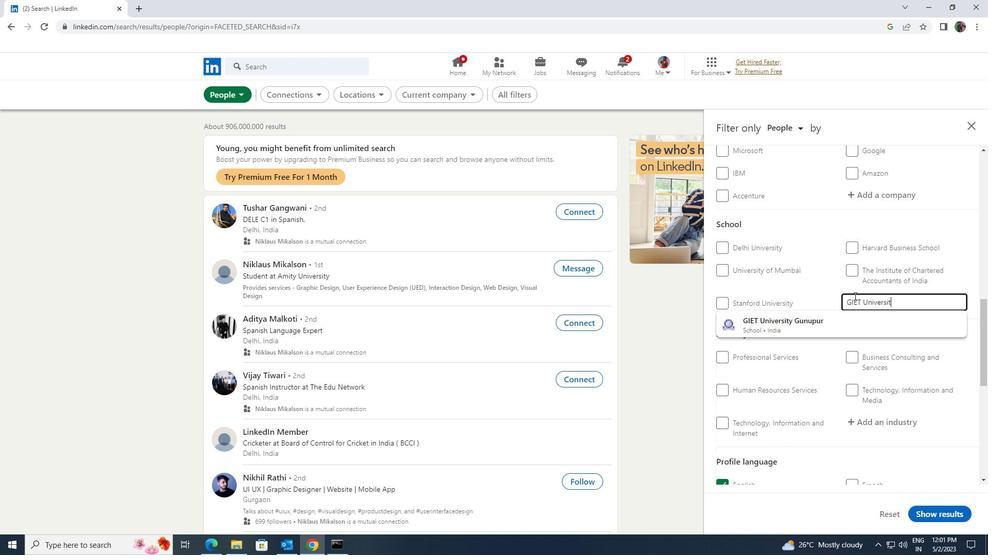 
Action: Mouse moved to (847, 314)
Screenshot: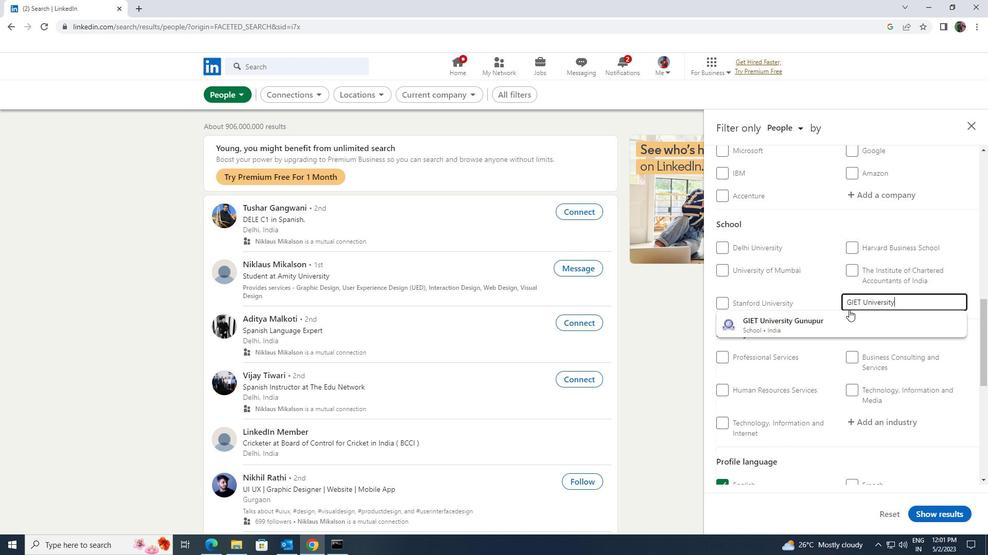 
Action: Mouse pressed left at (847, 314)
Screenshot: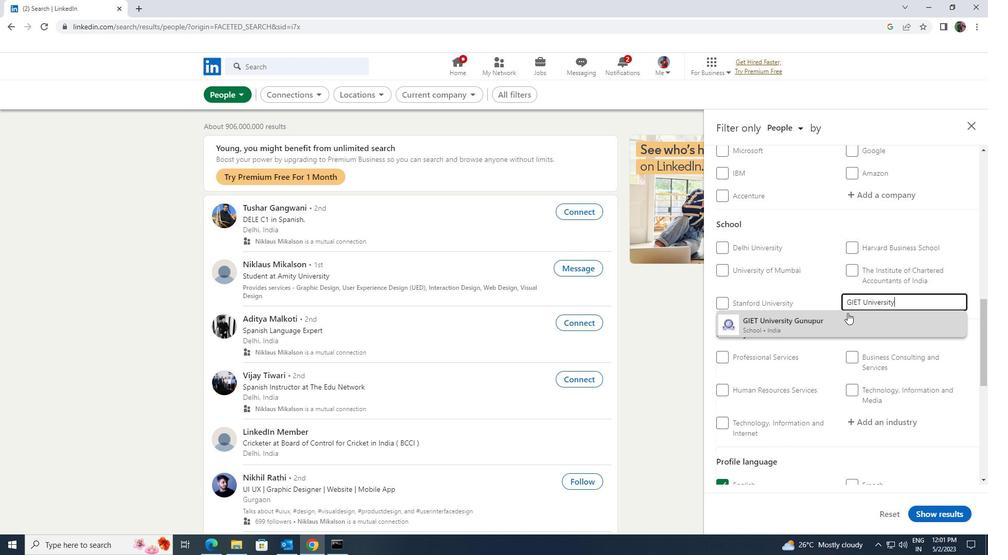 
Action: Mouse scrolled (847, 313) with delta (0, 0)
Screenshot: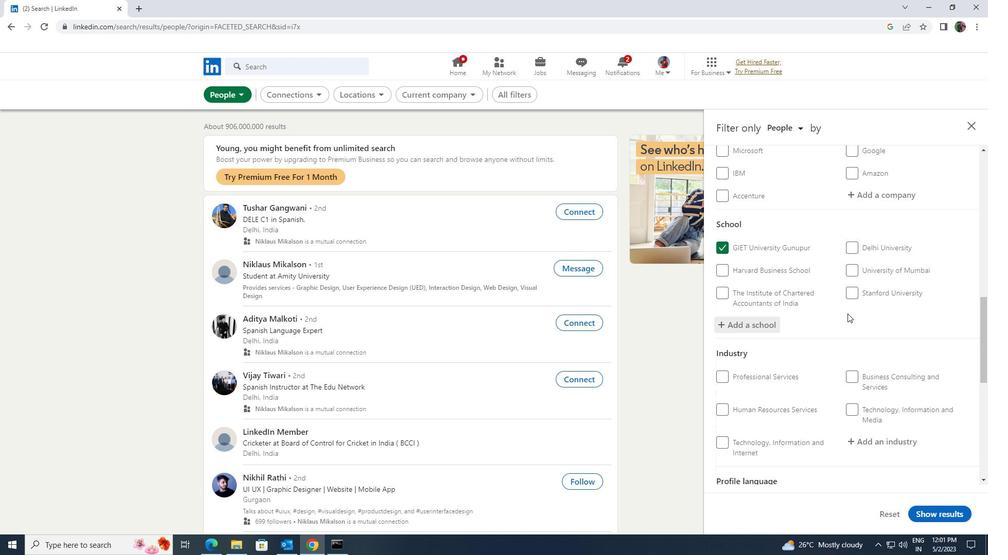 
Action: Mouse scrolled (847, 313) with delta (0, 0)
Screenshot: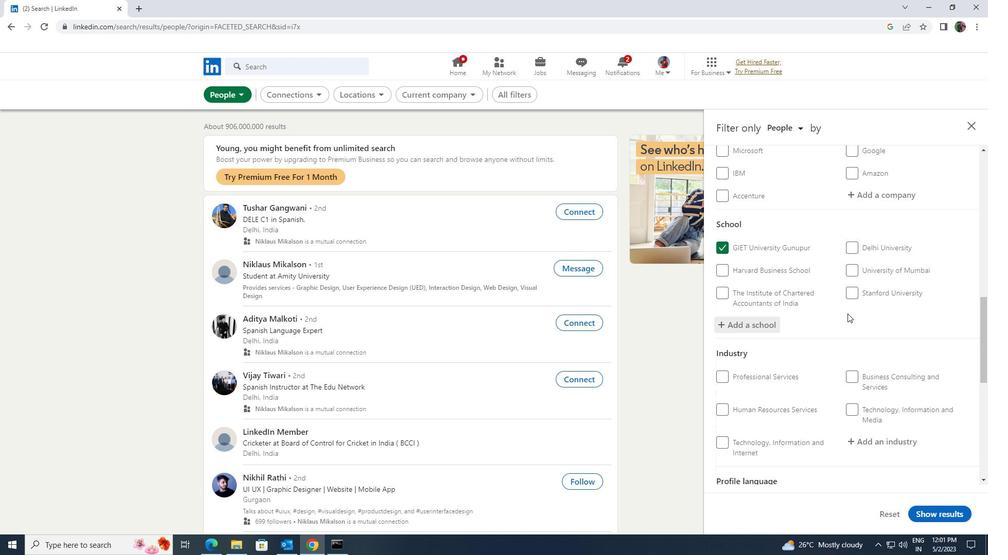 
Action: Mouse scrolled (847, 313) with delta (0, 0)
Screenshot: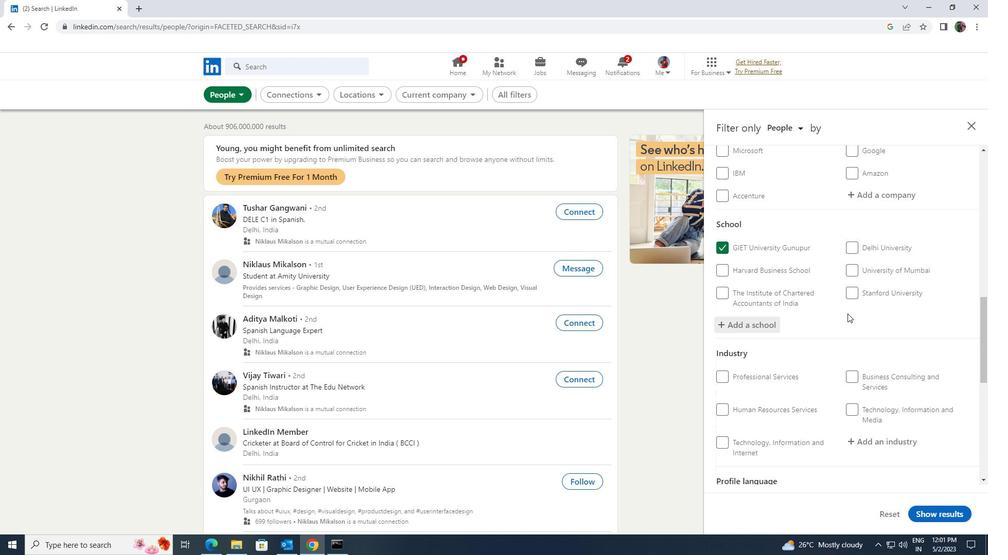 
Action: Mouse moved to (883, 286)
Screenshot: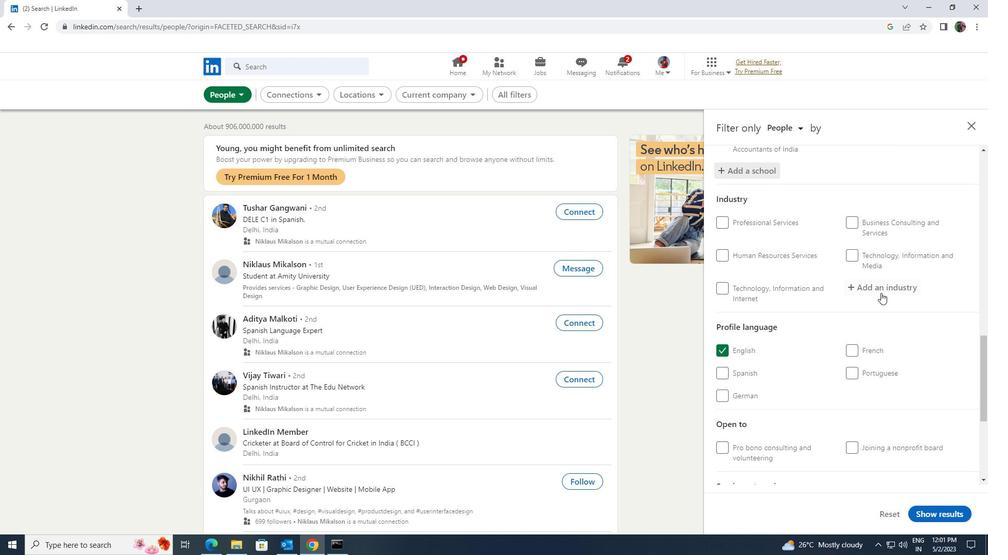 
Action: Mouse pressed left at (883, 286)
Screenshot: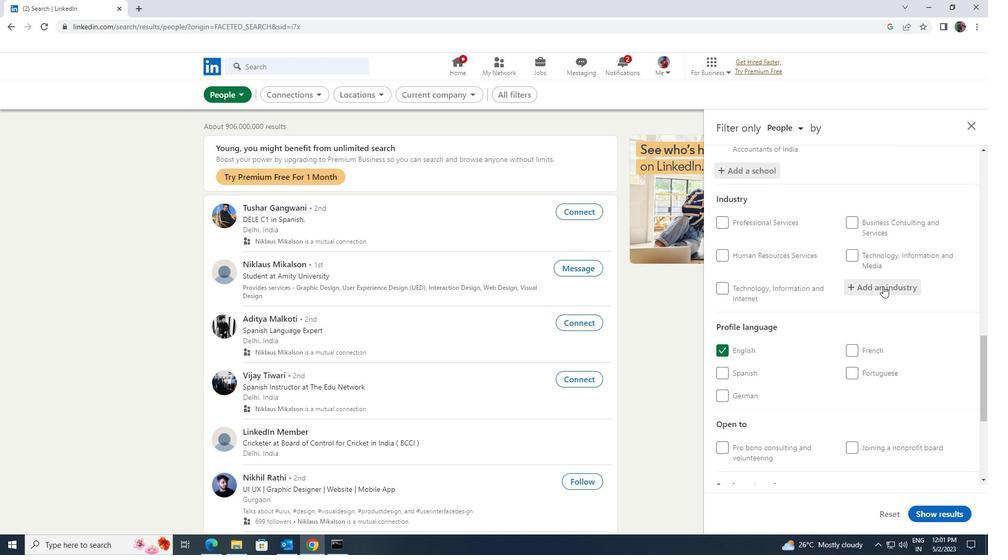 
Action: Key pressed <Key.shift>SPORTING
Screenshot: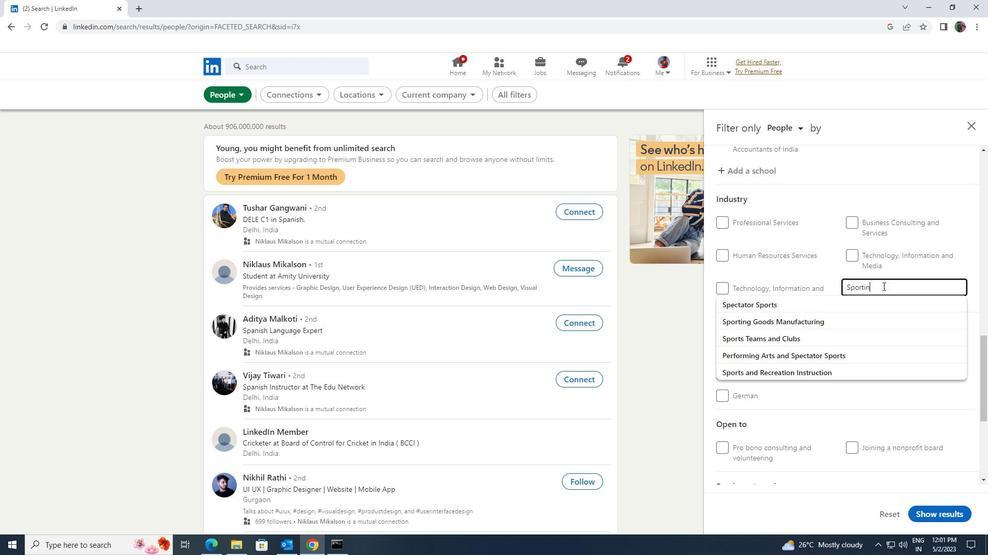 
Action: Mouse moved to (881, 308)
Screenshot: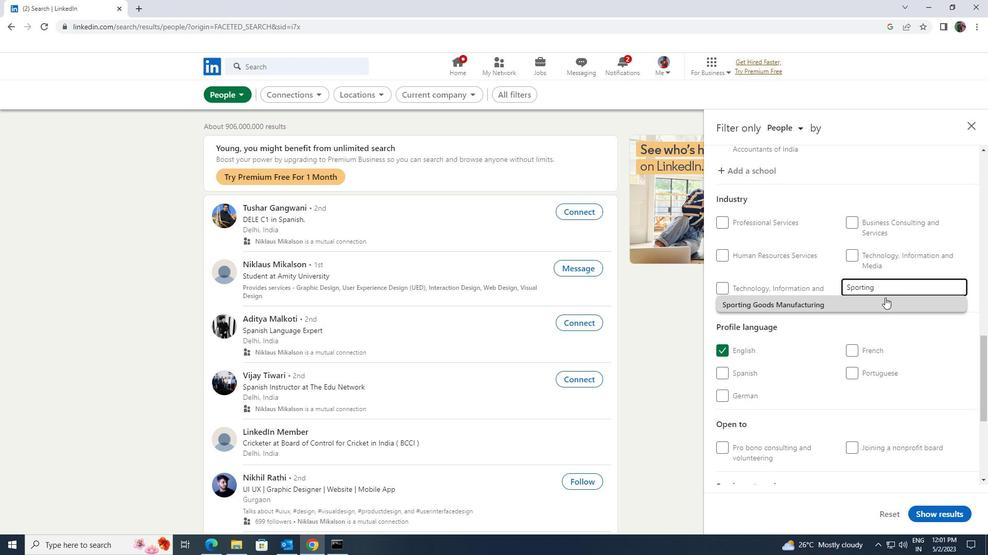 
Action: Mouse pressed left at (881, 308)
Screenshot: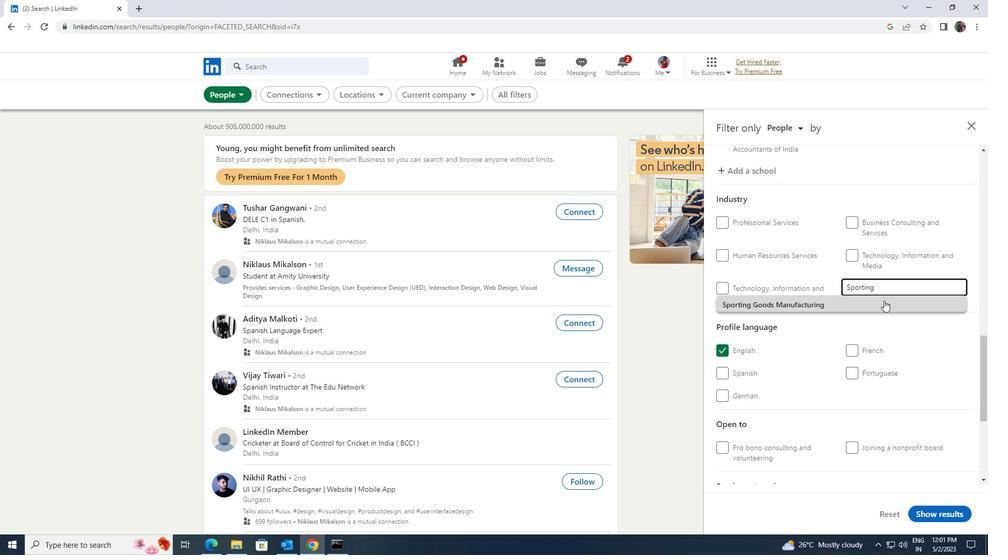 
Action: Mouse moved to (878, 308)
Screenshot: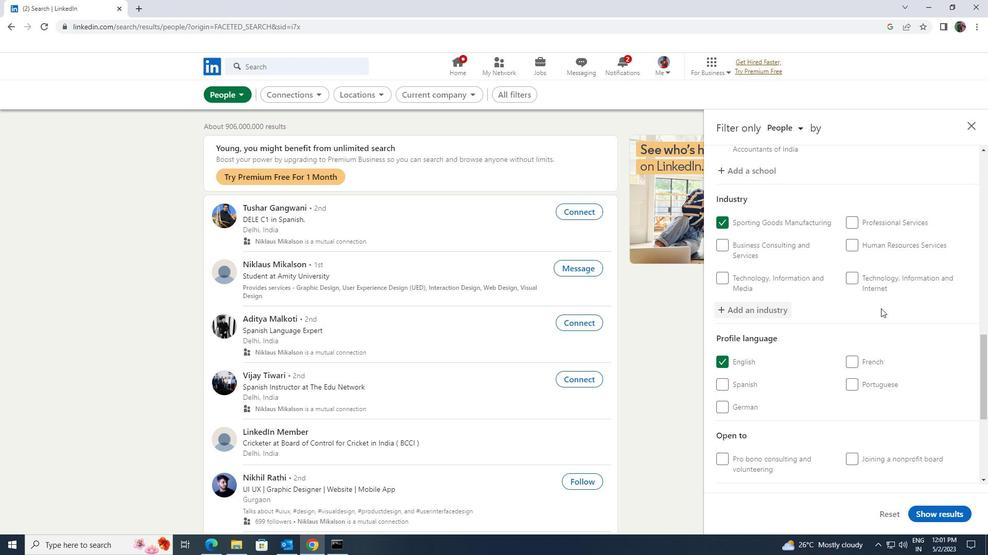 
Action: Mouse scrolled (878, 308) with delta (0, 0)
Screenshot: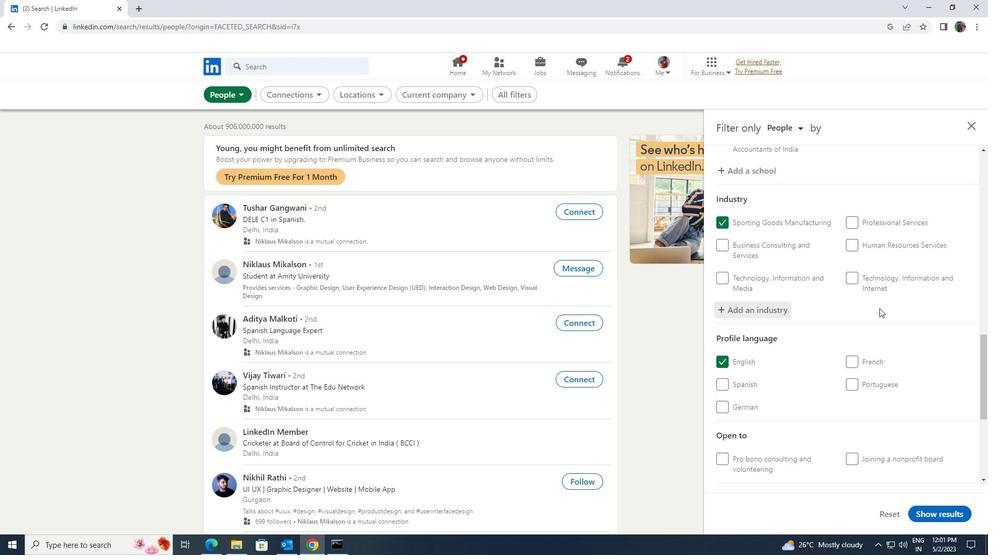 
Action: Mouse scrolled (878, 308) with delta (0, 0)
Screenshot: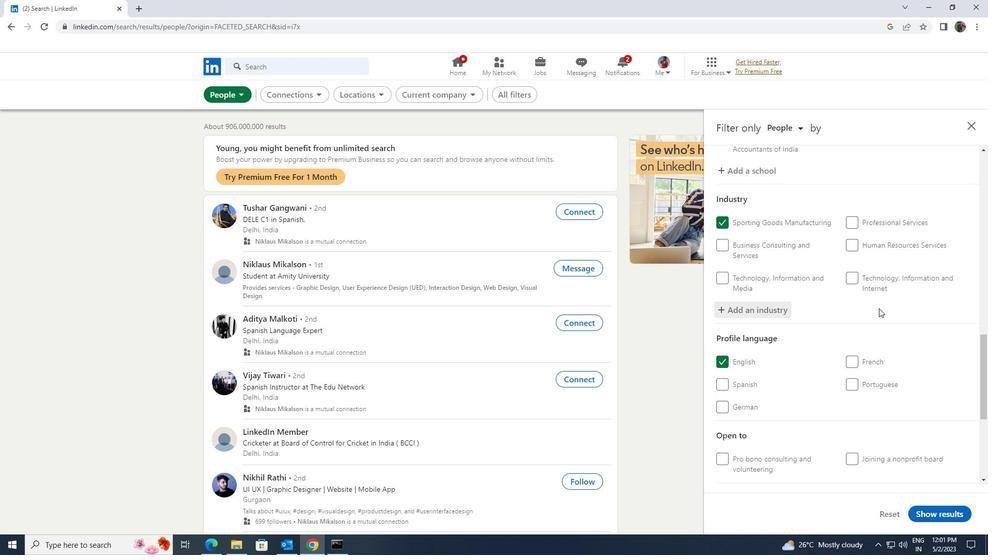 
Action: Mouse scrolled (878, 308) with delta (0, 0)
Screenshot: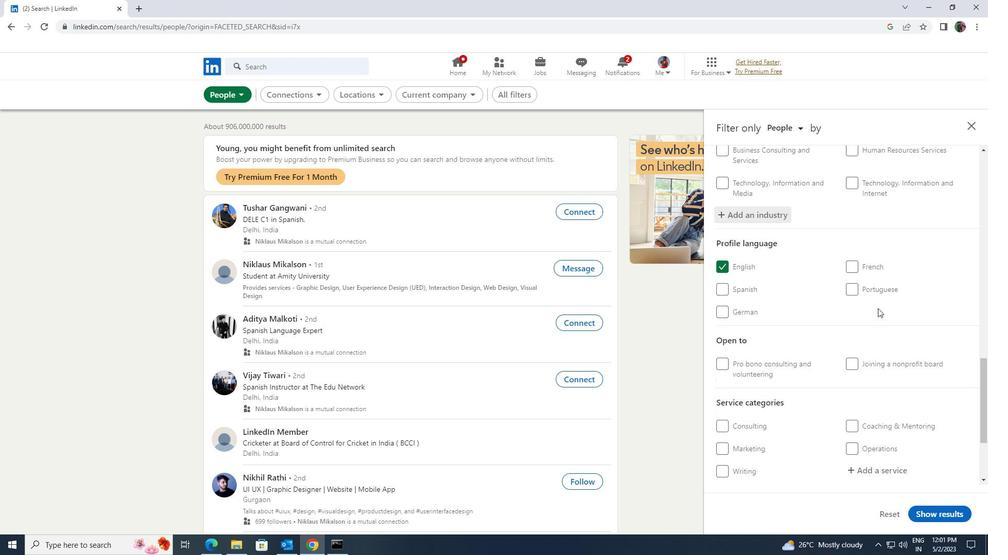 
Action: Mouse scrolled (878, 308) with delta (0, 0)
Screenshot: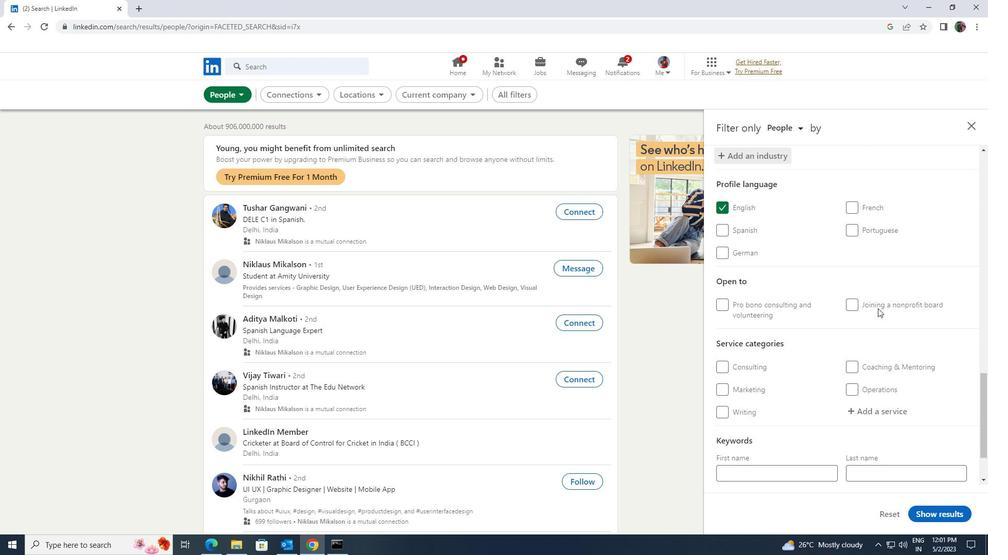 
Action: Mouse moved to (870, 358)
Screenshot: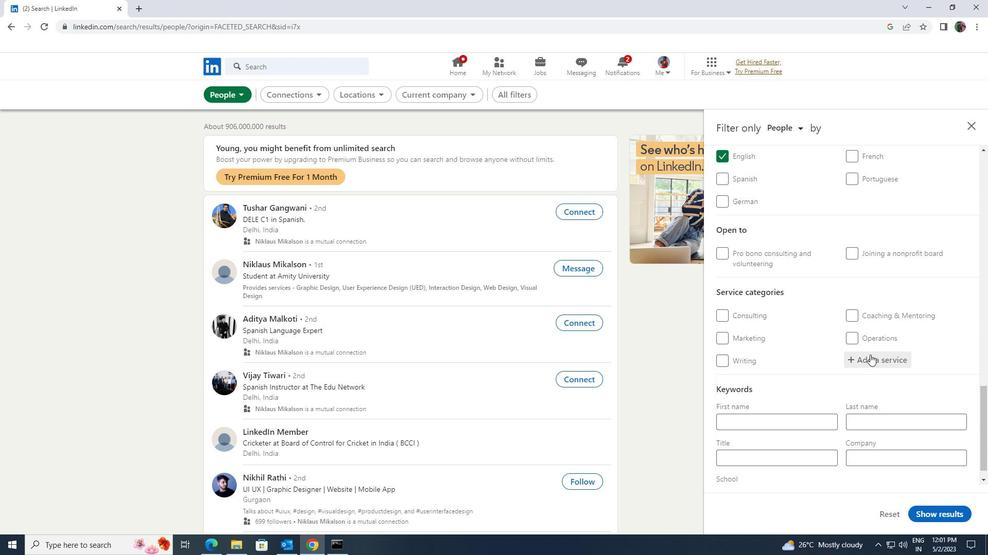 
Action: Mouse pressed left at (870, 358)
Screenshot: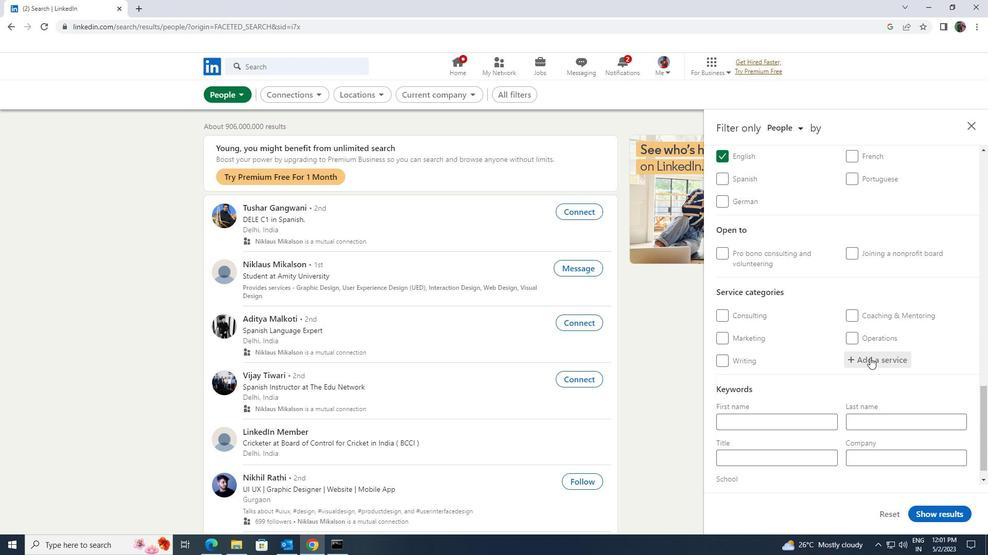 
Action: Mouse moved to (870, 358)
Screenshot: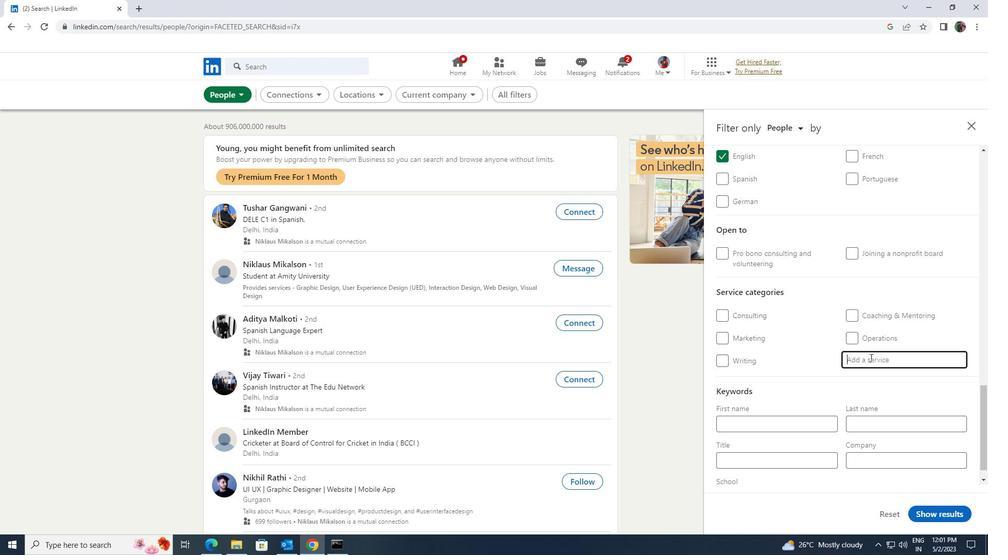 
Action: Key pressed <Key.shift>COPYWRITING
Screenshot: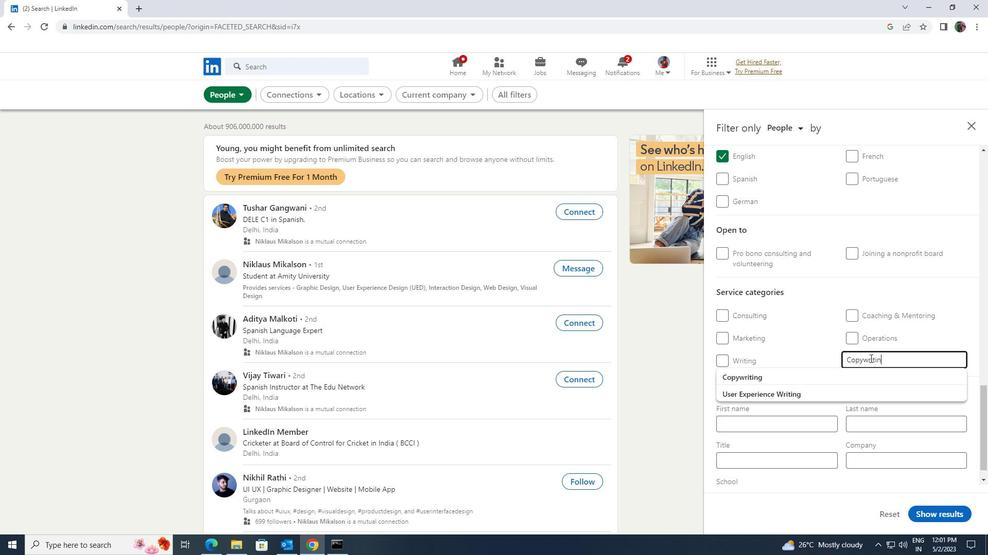 
Action: Mouse moved to (861, 376)
Screenshot: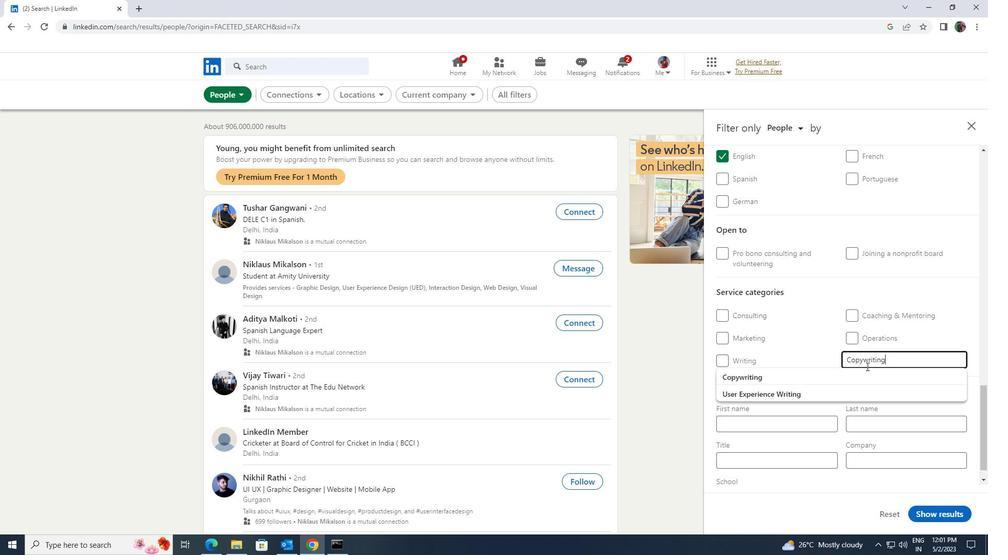 
Action: Mouse pressed left at (861, 376)
Screenshot: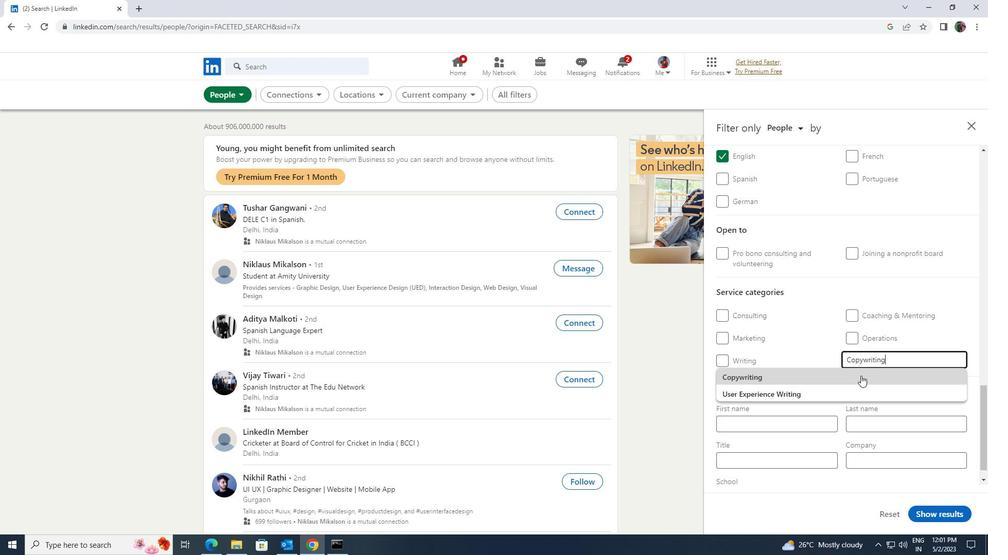 
Action: Mouse moved to (861, 376)
Screenshot: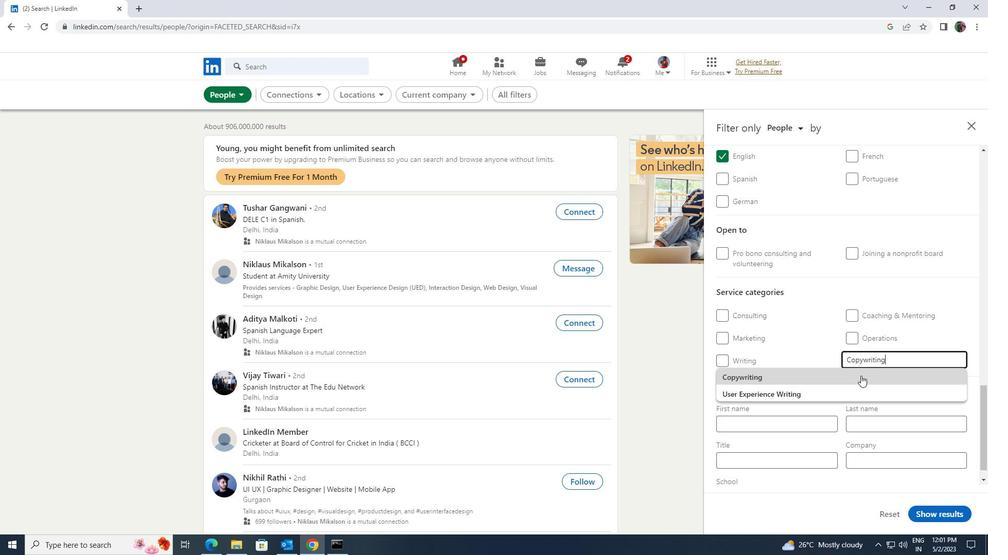 
Action: Mouse scrolled (861, 375) with delta (0, 0)
Screenshot: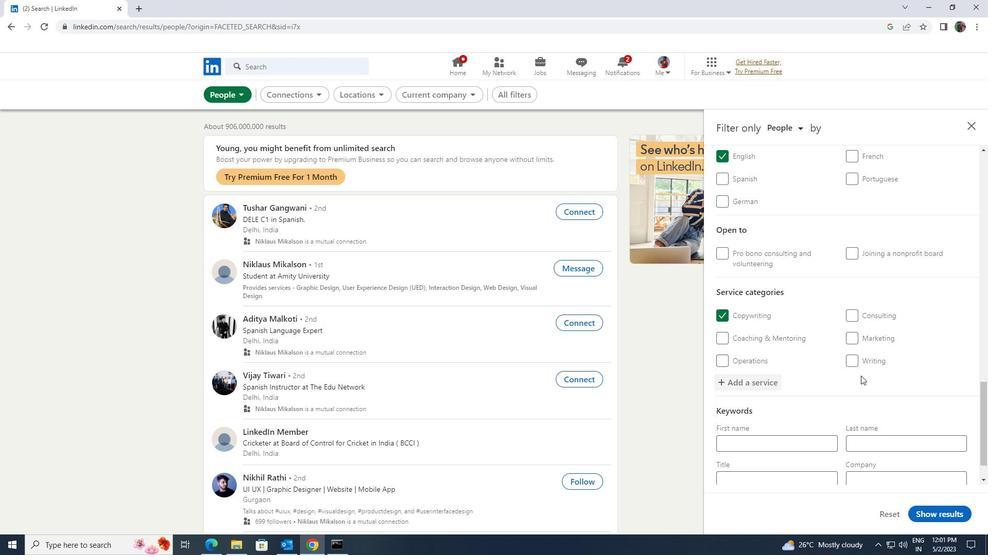 
Action: Mouse scrolled (861, 375) with delta (0, 0)
Screenshot: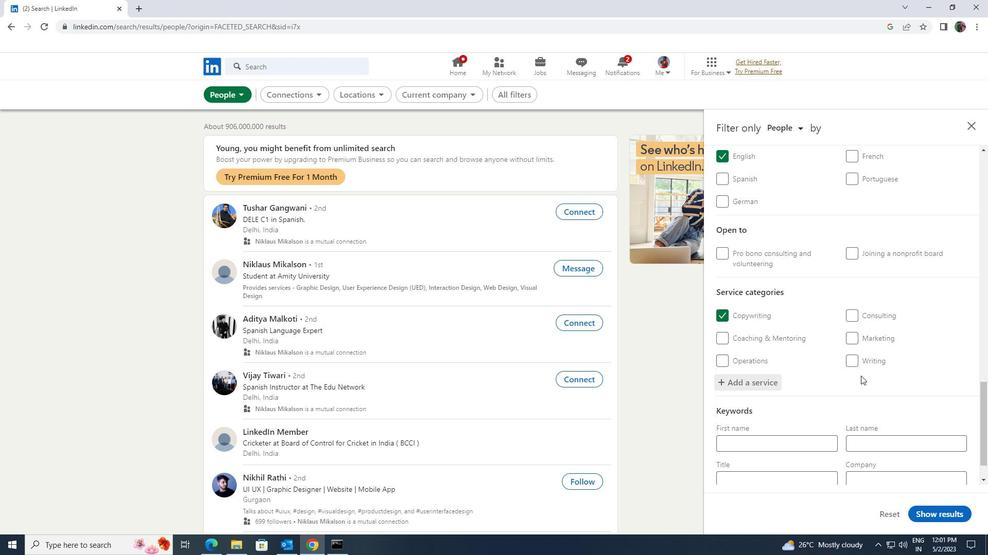 
Action: Mouse scrolled (861, 375) with delta (0, 0)
Screenshot: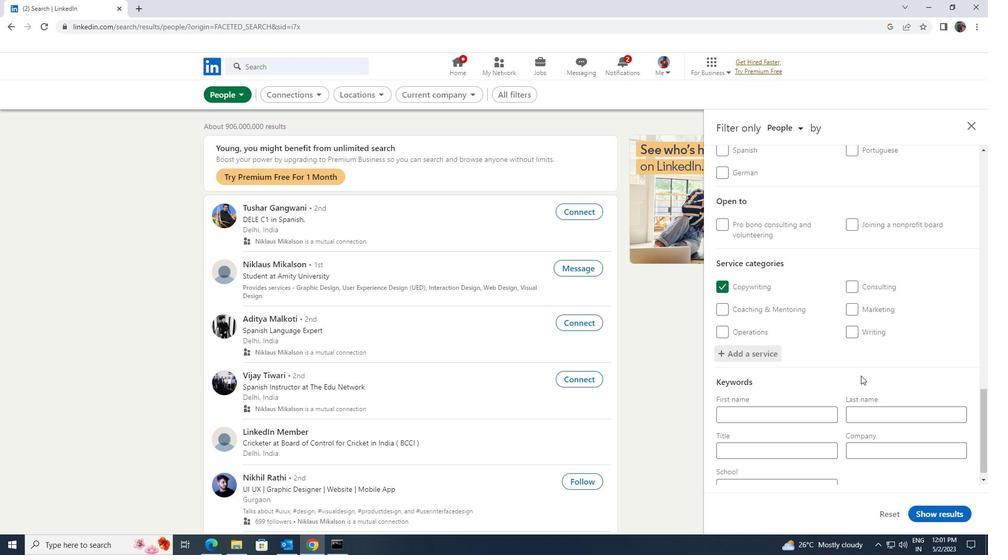
Action: Mouse scrolled (861, 375) with delta (0, 0)
Screenshot: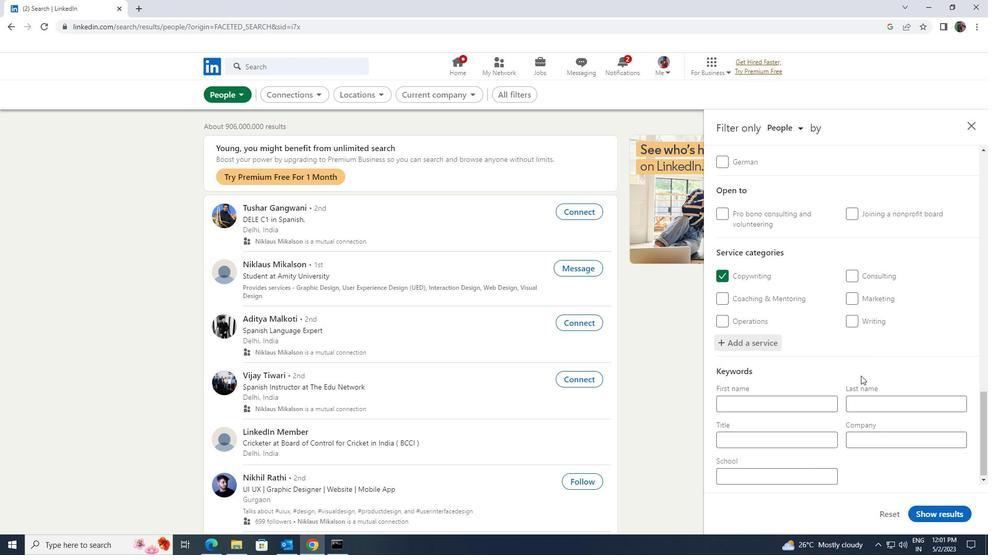 
Action: Mouse moved to (816, 439)
Screenshot: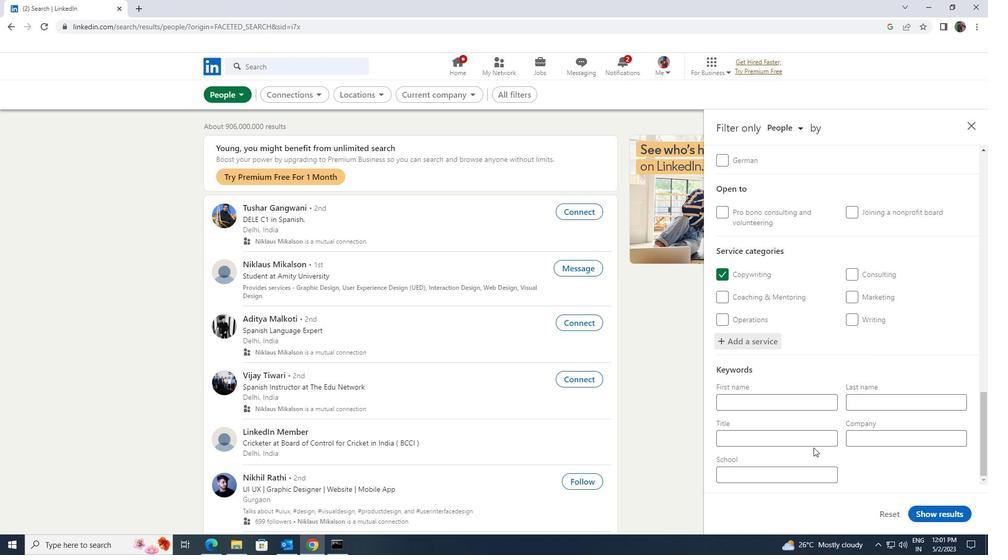 
Action: Mouse pressed left at (816, 439)
Screenshot: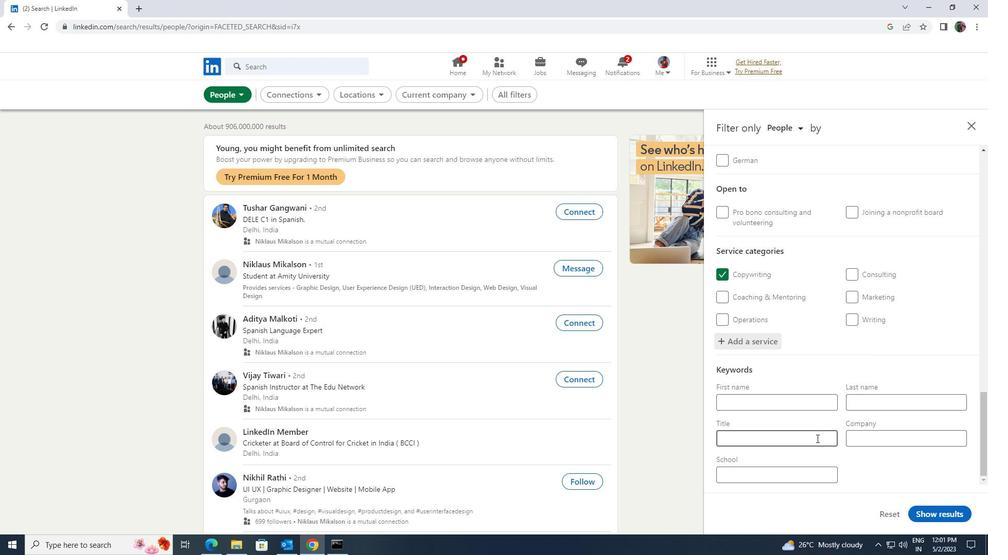 
Action: Key pressed <Key.shift><Key.shift><Key.shift><Key.shift><Key.shift><Key.shift><Key.shift><Key.shift>SECERTAY
Screenshot: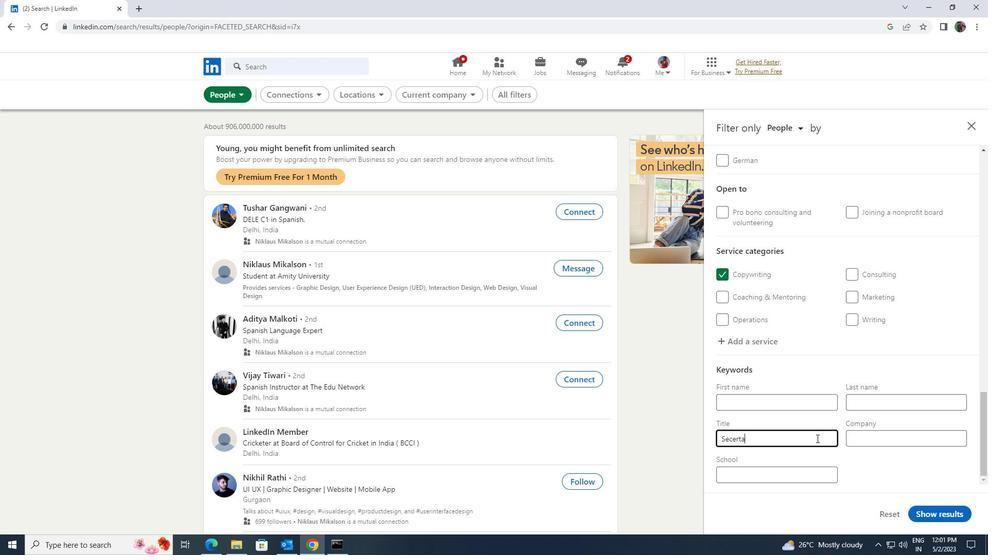 
Action: Mouse moved to (936, 513)
Screenshot: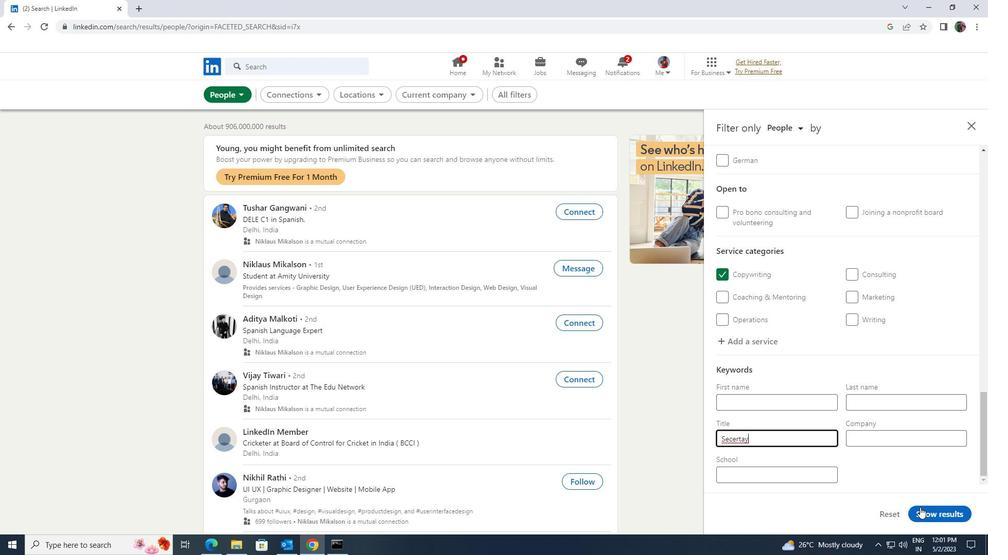 
Action: Mouse pressed left at (936, 513)
Screenshot: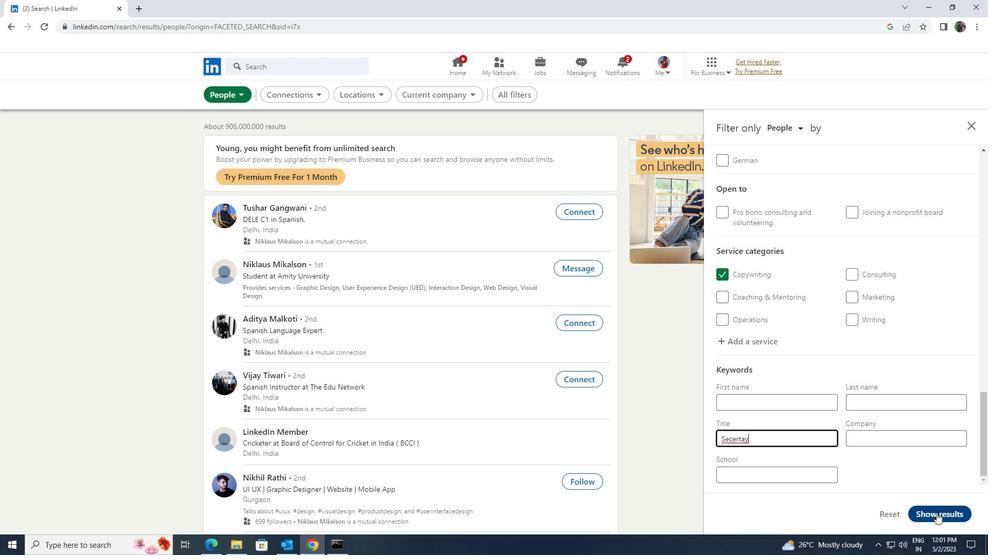 
